 Task: Select transit view around selected location Grand Staircase-Escalante National Monument, Utah, United States and check out the nearest train station
Action: Mouse moved to (368, 494)
Screenshot: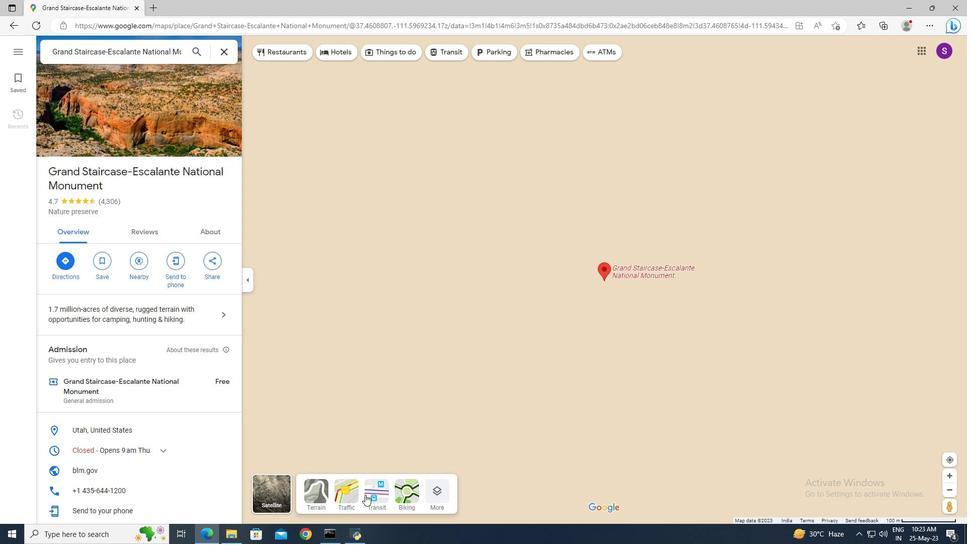 
Action: Mouse pressed left at (368, 494)
Screenshot: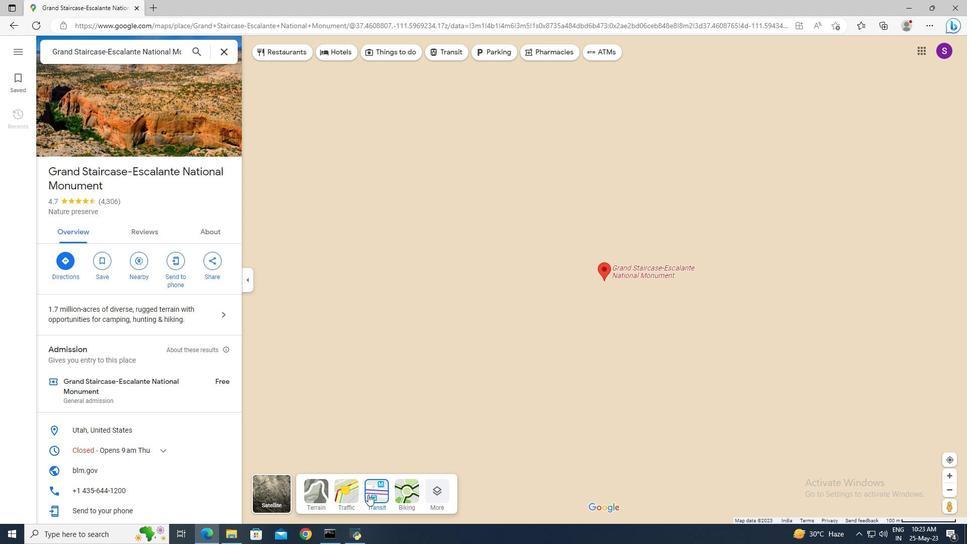 
Action: Mouse moved to (452, 50)
Screenshot: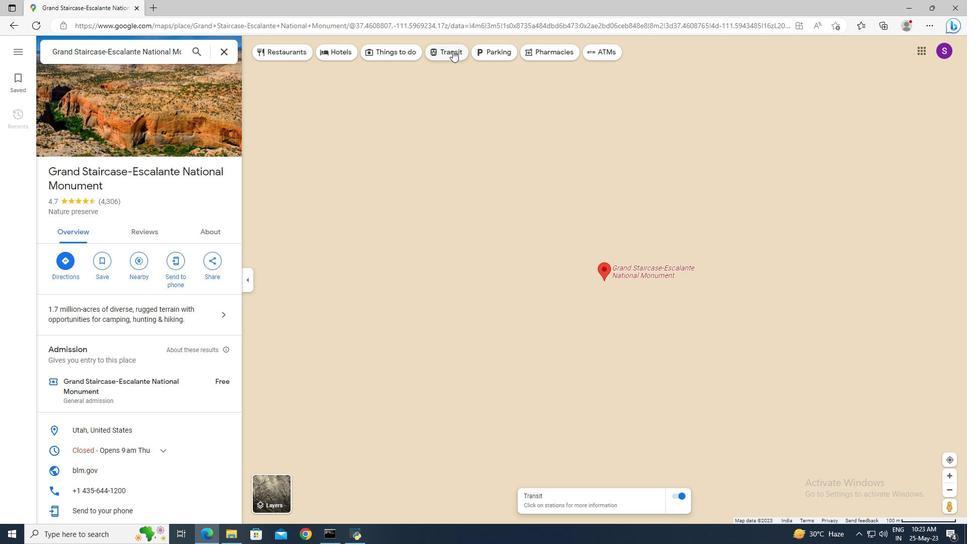 
Action: Mouse pressed left at (452, 50)
Screenshot: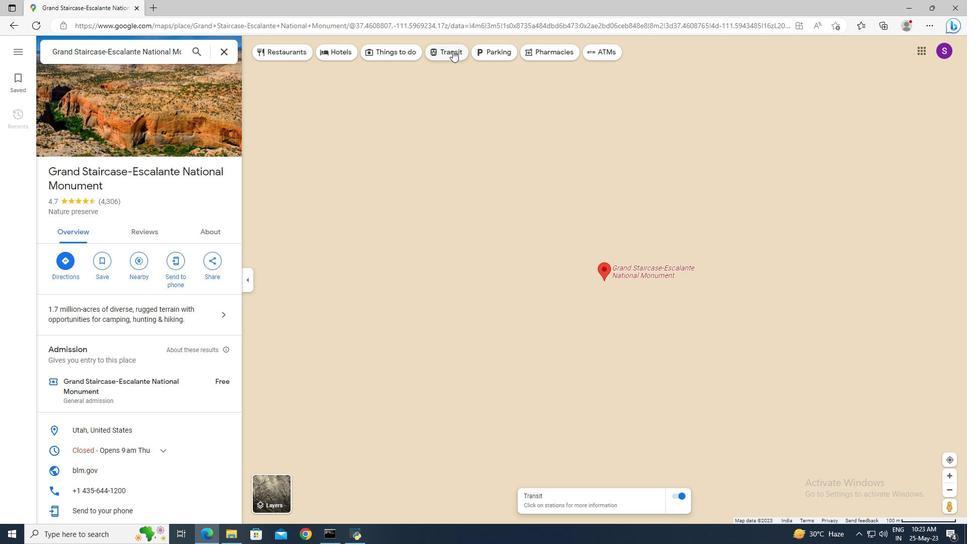 
Action: Mouse moved to (131, 193)
Screenshot: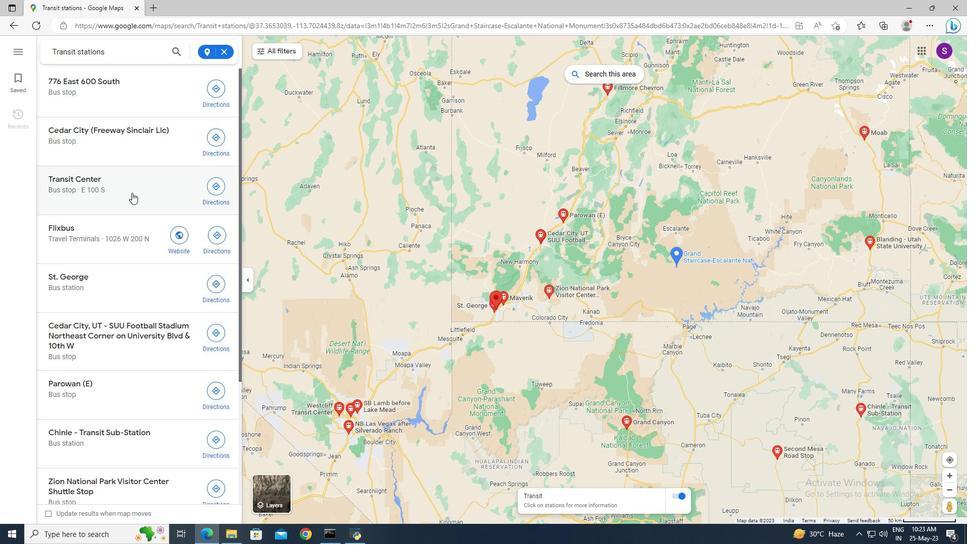 
Action: Mouse scrolled (131, 193) with delta (0, 0)
Screenshot: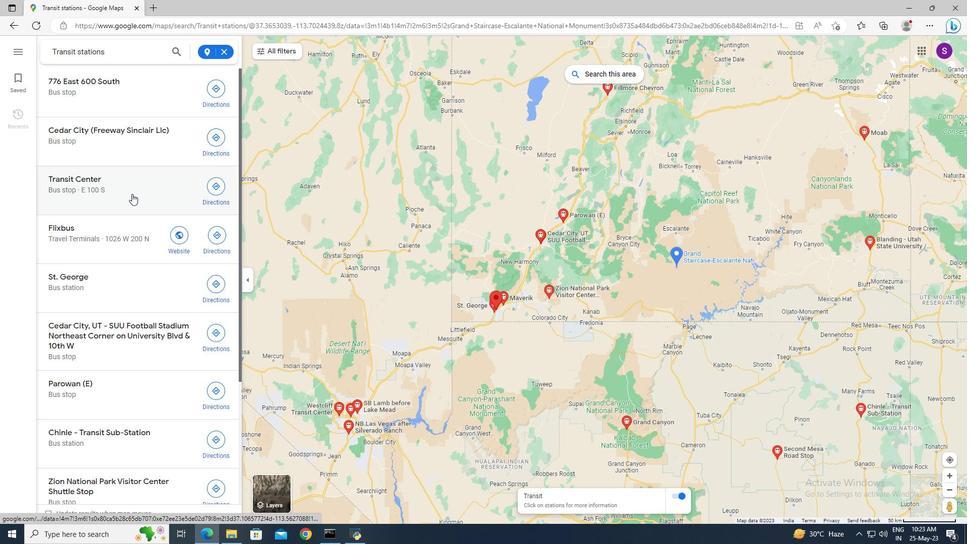 
Action: Mouse moved to (534, 364)
Screenshot: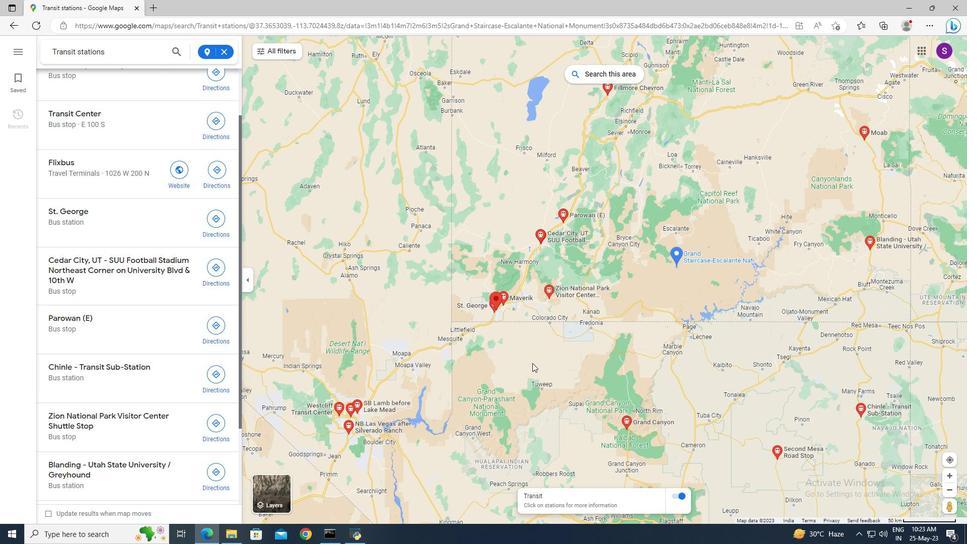 
Action: Mouse scrolled (534, 364) with delta (0, 0)
Screenshot: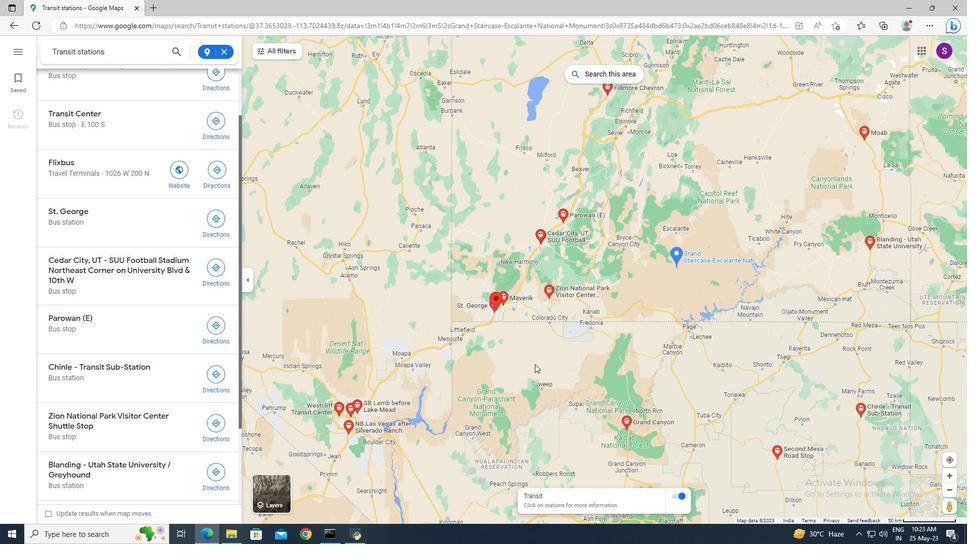 
Action: Mouse moved to (521, 372)
Screenshot: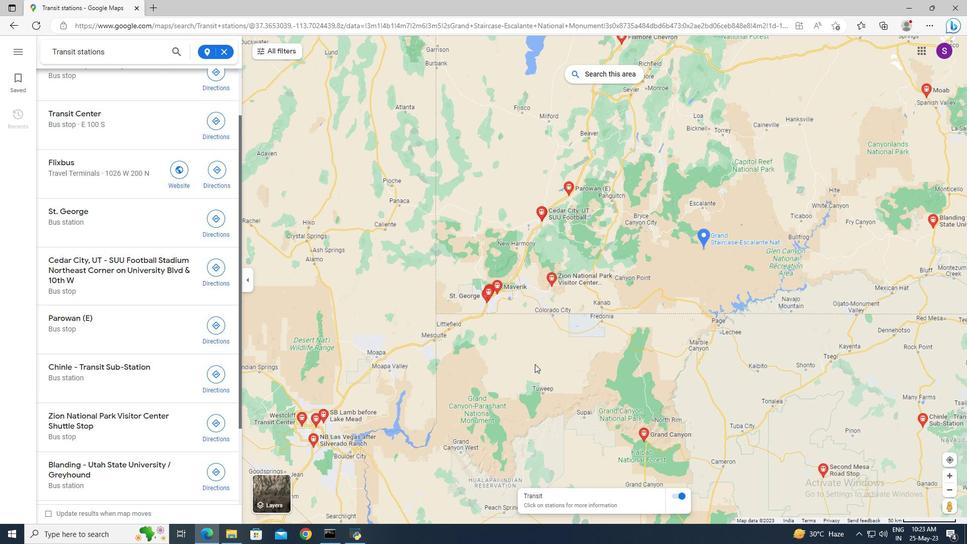 
Action: Mouse pressed left at (521, 372)
Screenshot: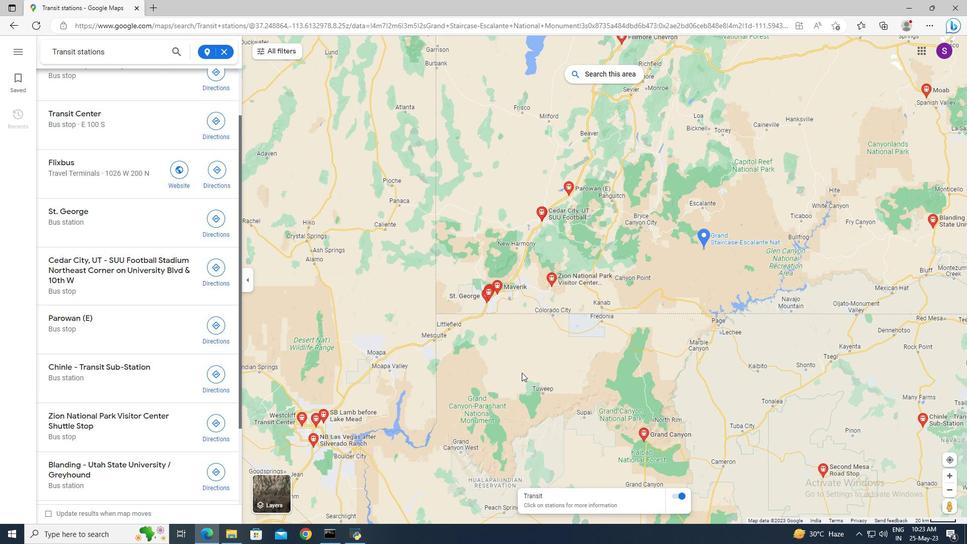 
Action: Mouse moved to (596, 342)
Screenshot: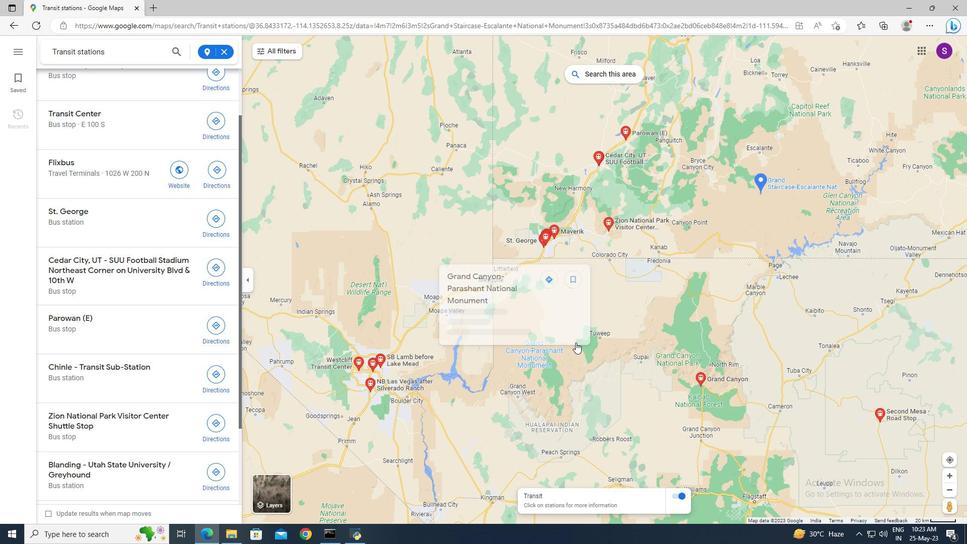
Action: Mouse scrolled (596, 342) with delta (0, 0)
Screenshot: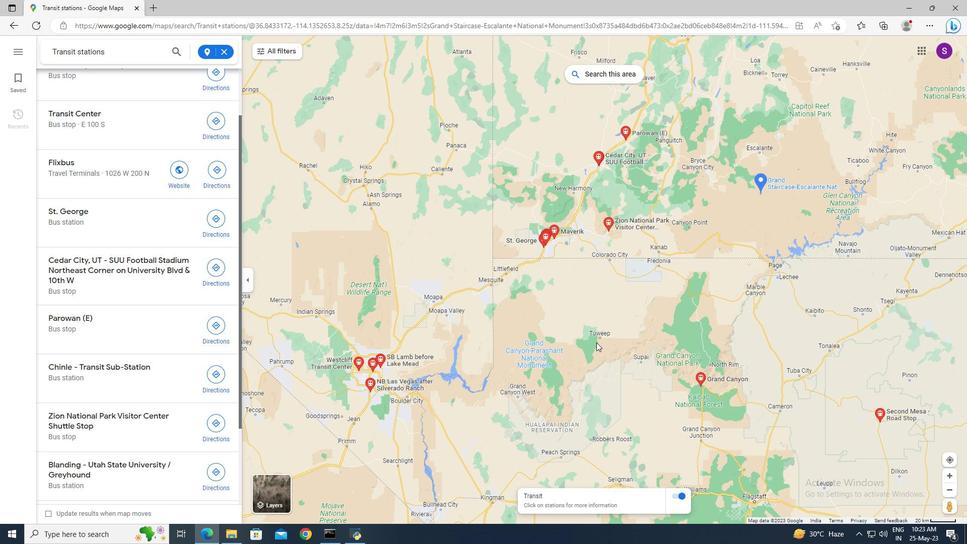 
Action: Mouse moved to (672, 240)
Screenshot: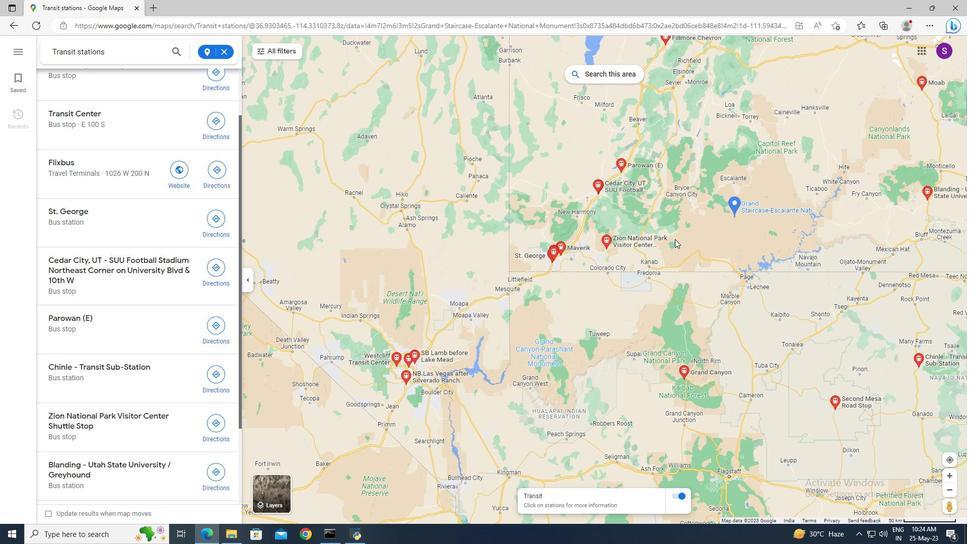 
Action: Mouse scrolled (672, 240) with delta (0, 0)
Screenshot: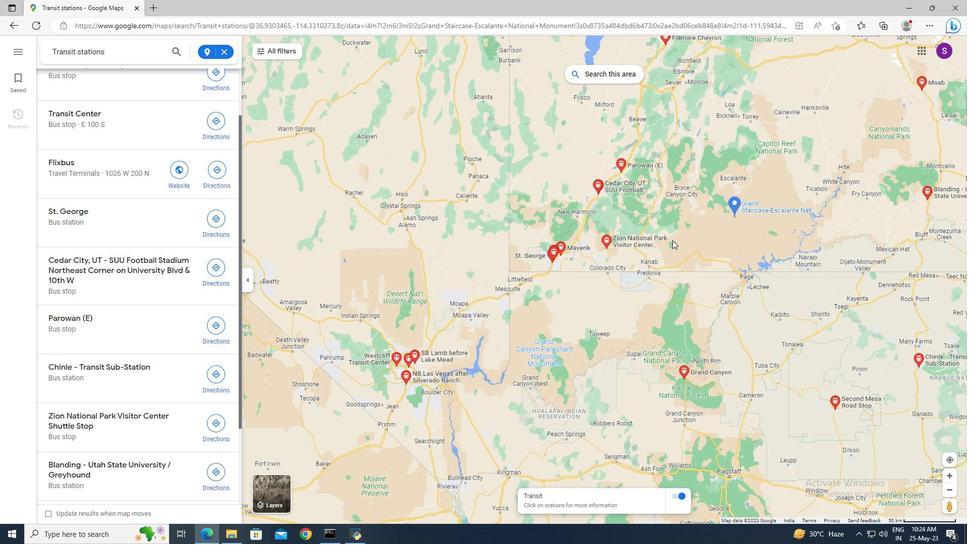
Action: Mouse moved to (707, 330)
Screenshot: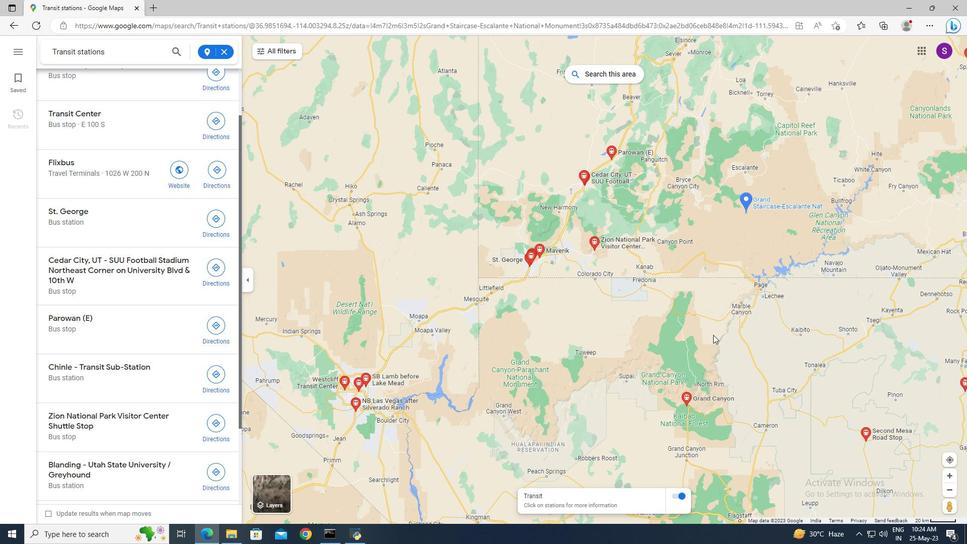 
Action: Mouse pressed left at (708, 331)
Screenshot: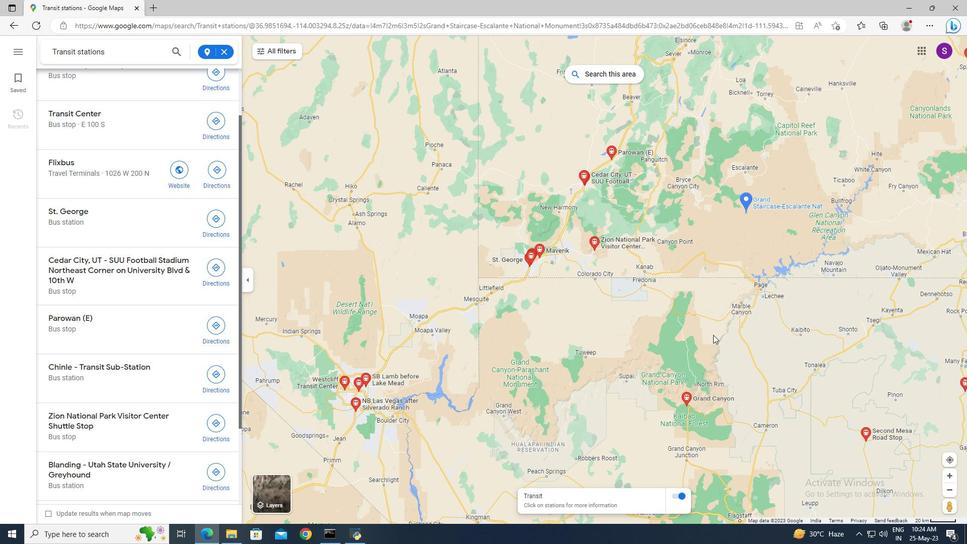 
Action: Mouse moved to (495, 395)
Screenshot: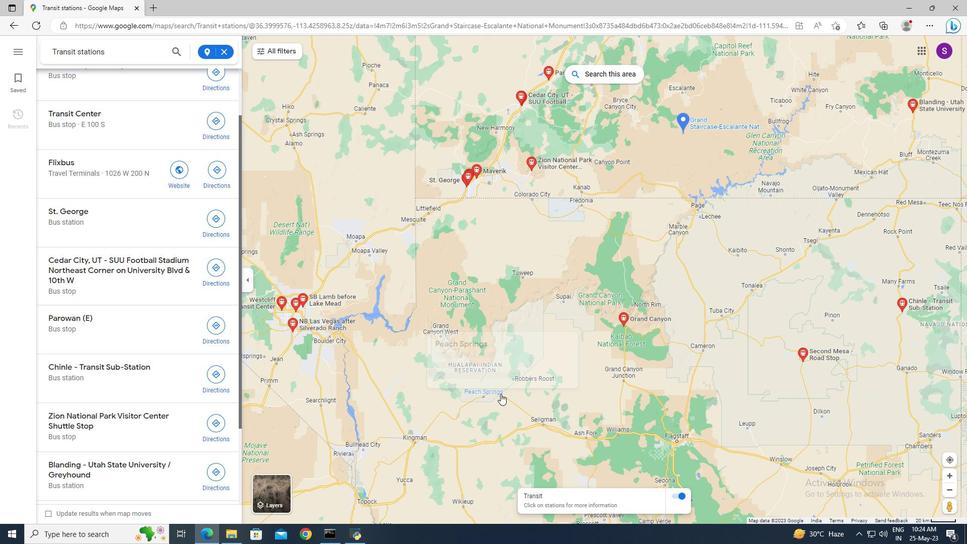 
Action: Mouse pressed left at (495, 395)
Screenshot: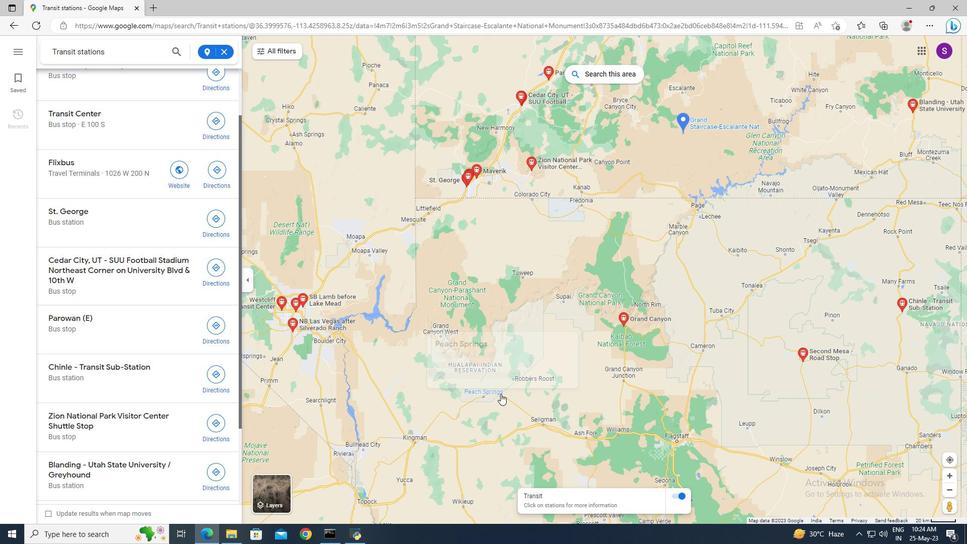
Action: Mouse moved to (517, 209)
Screenshot: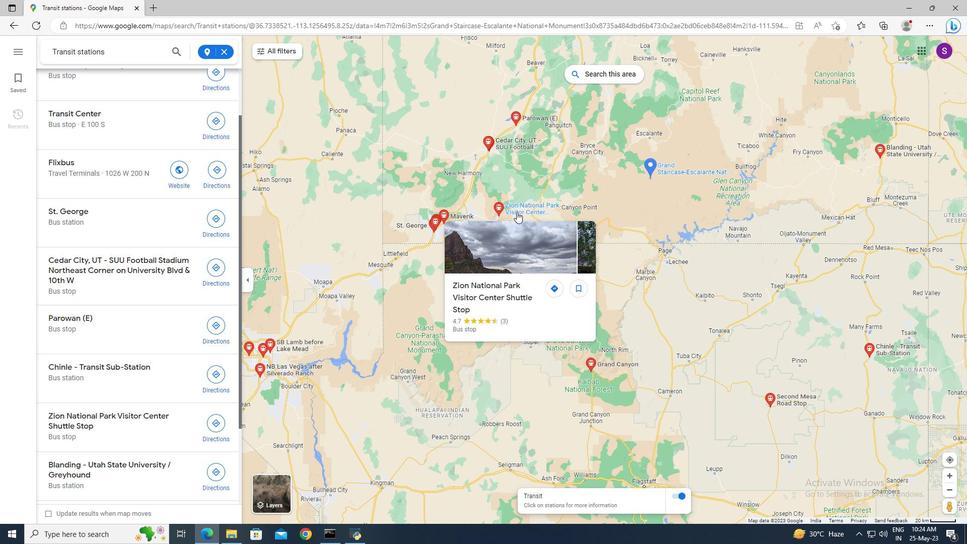 
Action: Mouse pressed left at (517, 209)
Screenshot: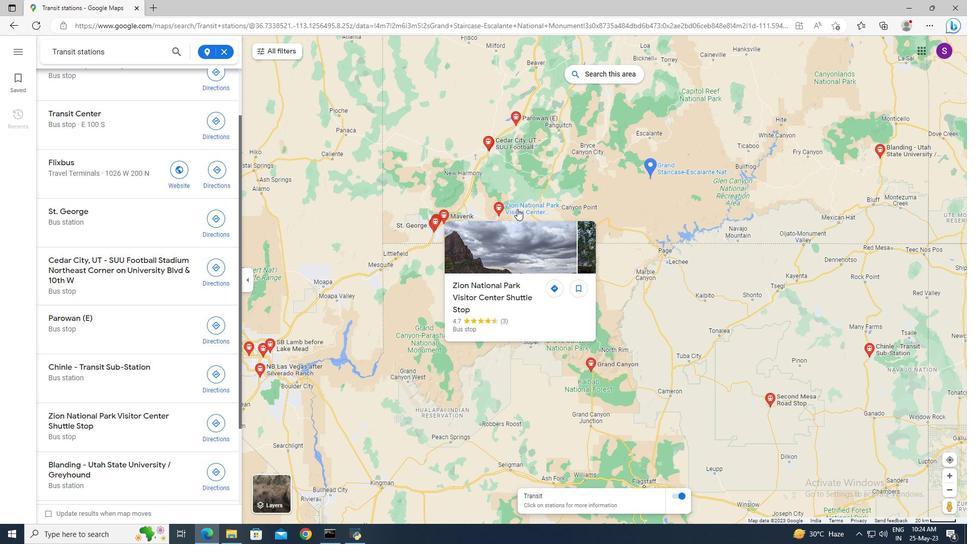 
Action: Mouse moved to (442, 78)
Screenshot: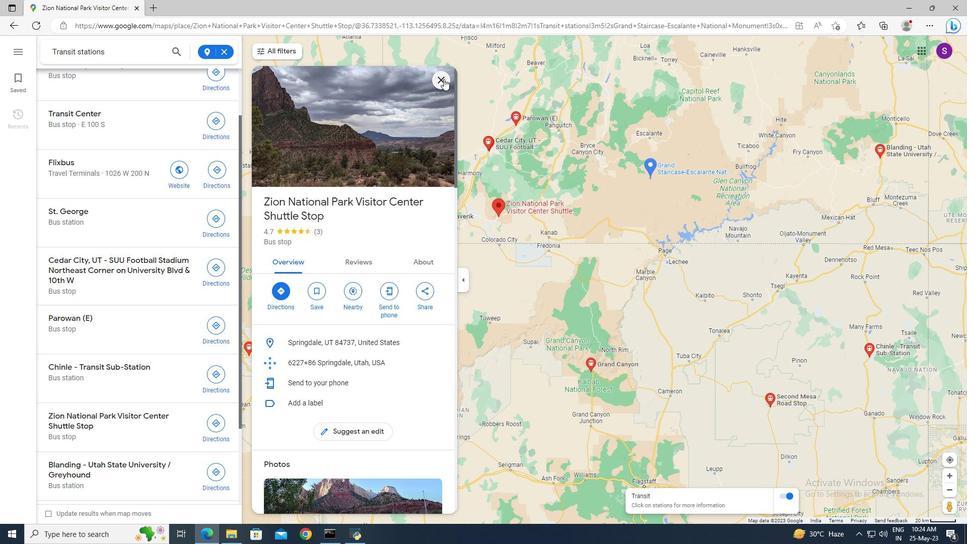 
Action: Mouse pressed left at (442, 78)
Screenshot: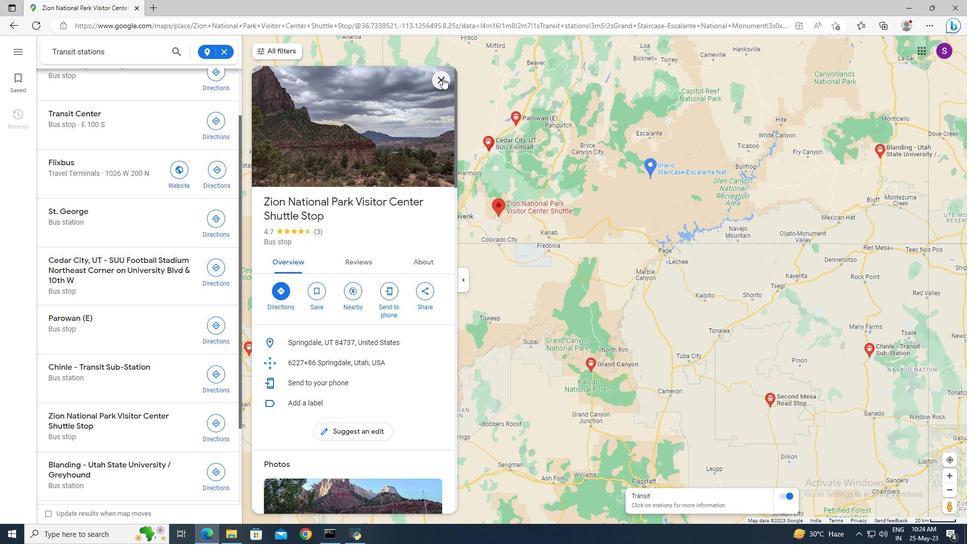 
Action: Mouse moved to (503, 146)
Screenshot: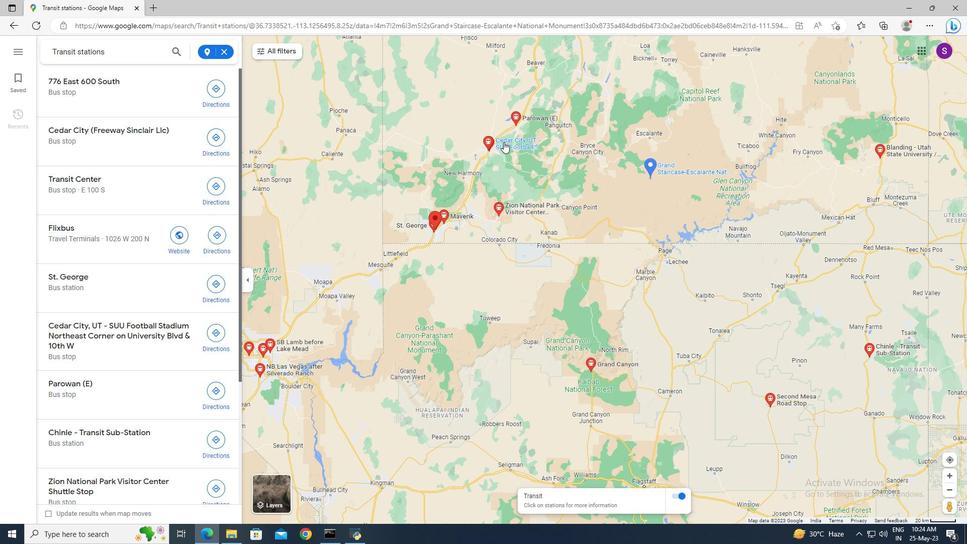 
Action: Mouse pressed left at (503, 146)
Screenshot: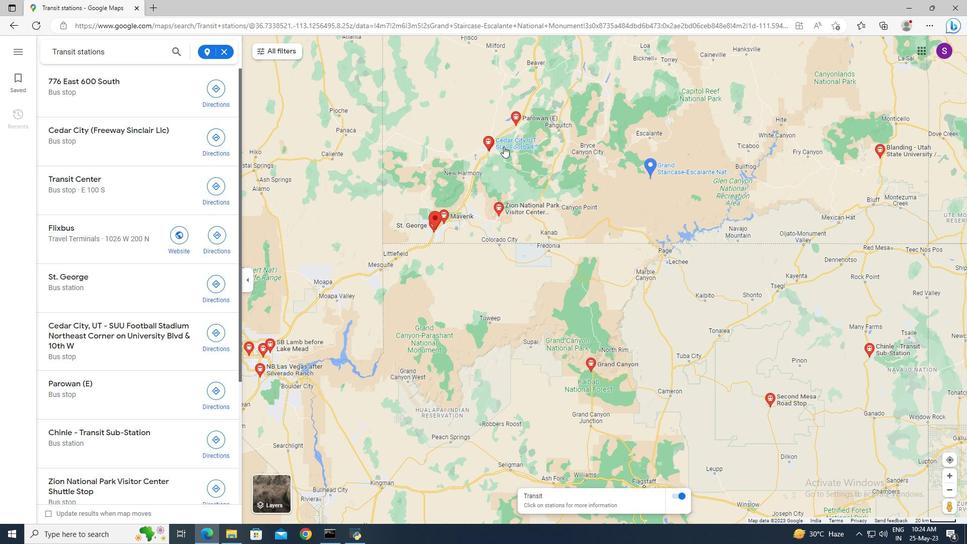 
Action: Mouse moved to (444, 78)
Screenshot: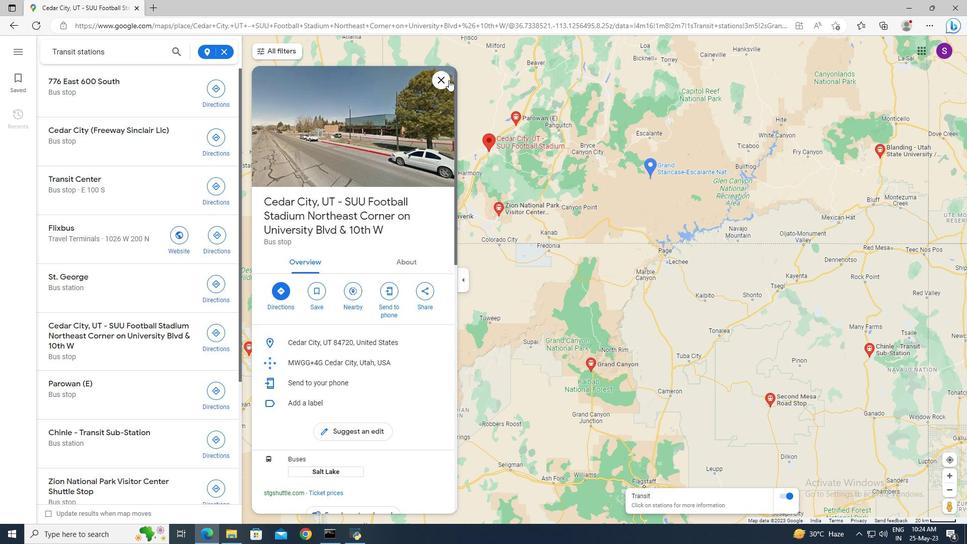 
Action: Mouse pressed left at (444, 78)
Screenshot: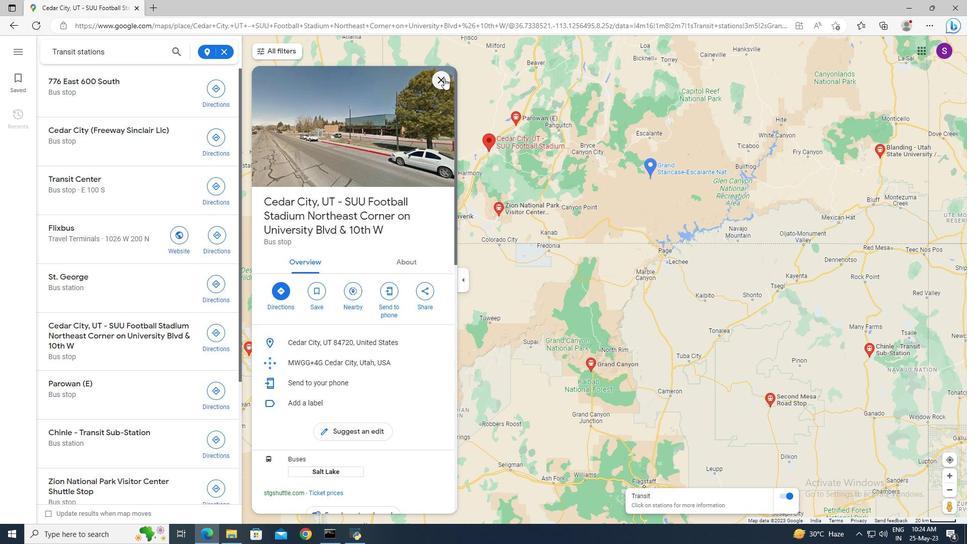 
Action: Mouse moved to (455, 219)
Screenshot: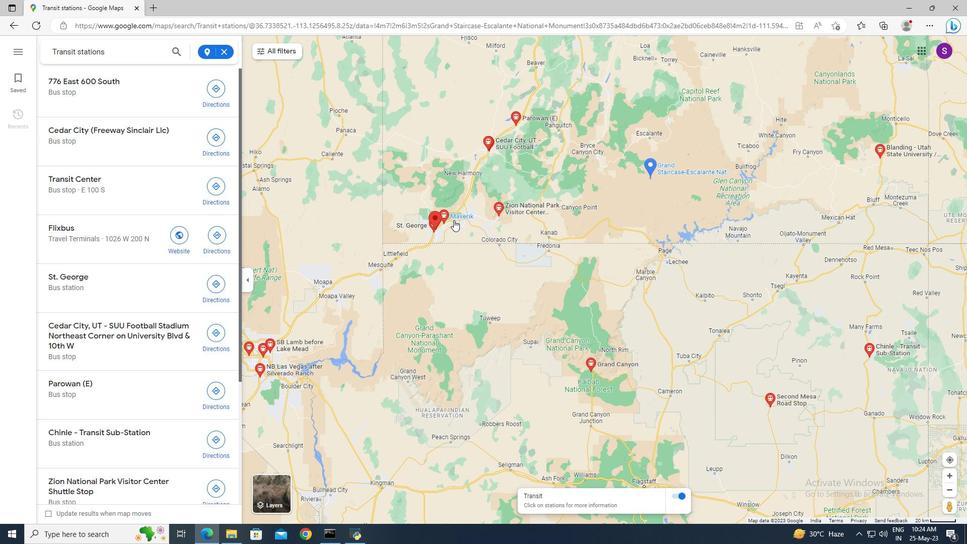 
Action: Mouse pressed left at (455, 219)
Screenshot: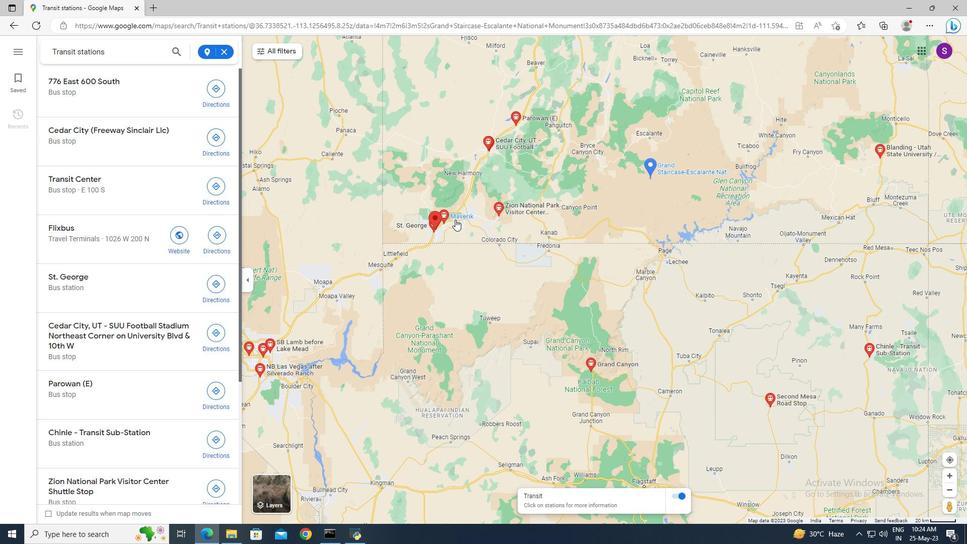 
Action: Mouse moved to (447, 81)
Screenshot: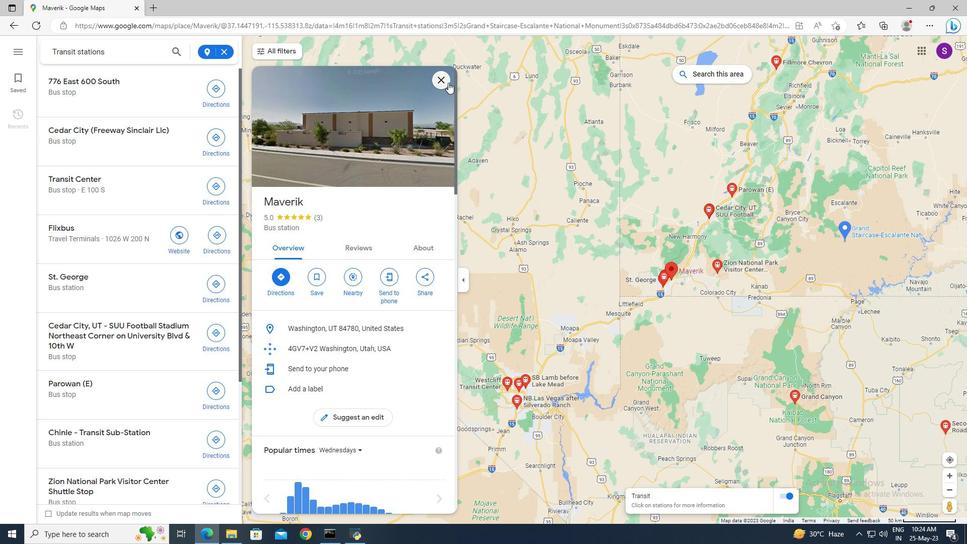 
Action: Mouse pressed left at (447, 81)
Screenshot: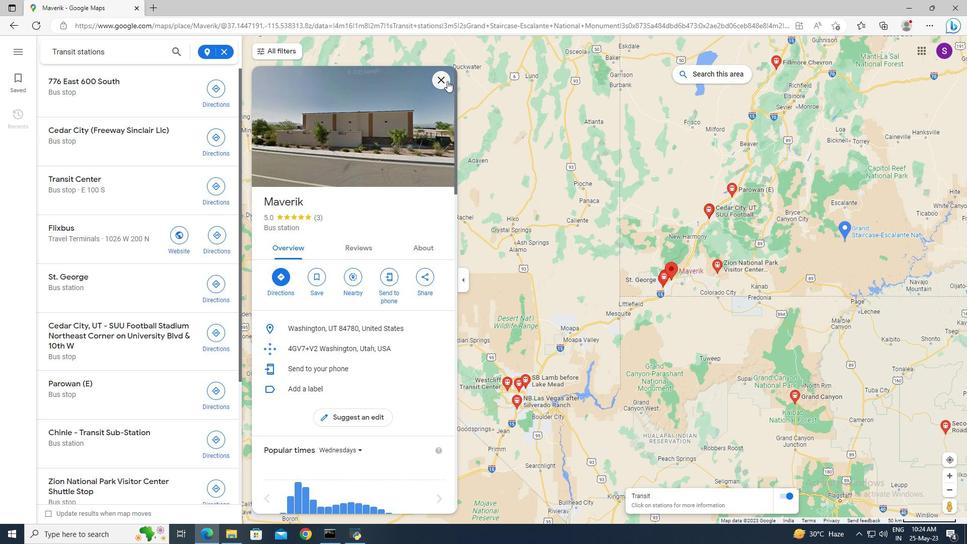 
Action: Mouse moved to (729, 191)
Screenshot: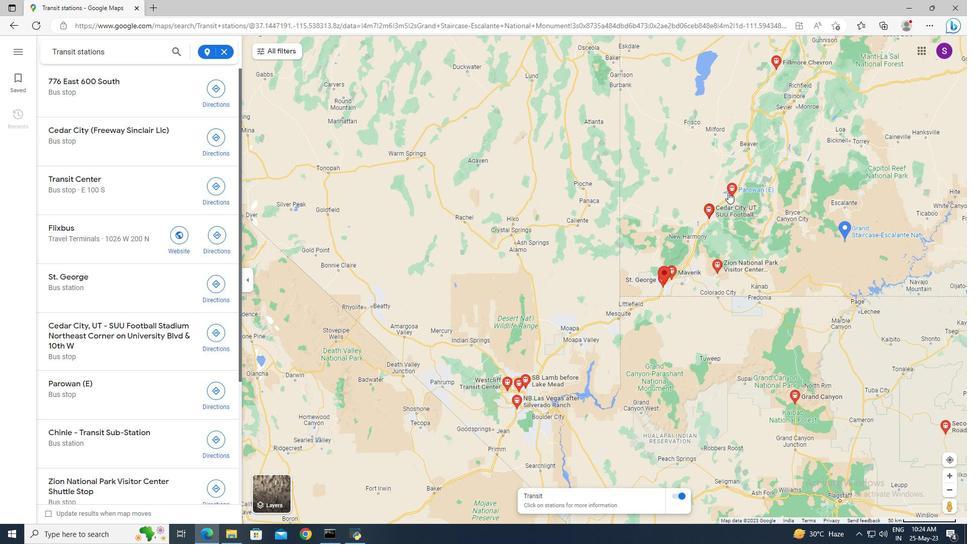 
Action: Mouse pressed left at (729, 191)
Screenshot: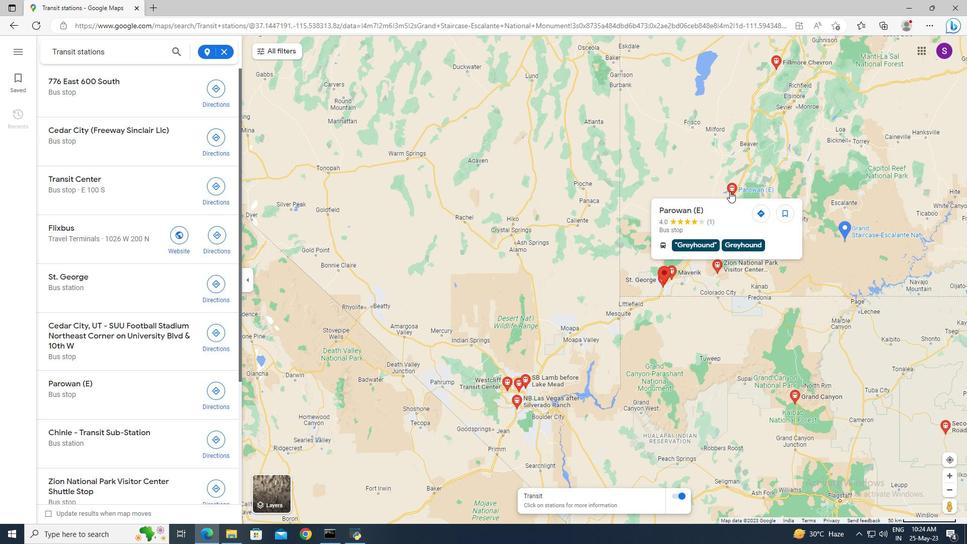 
Action: Mouse moved to (440, 82)
Screenshot: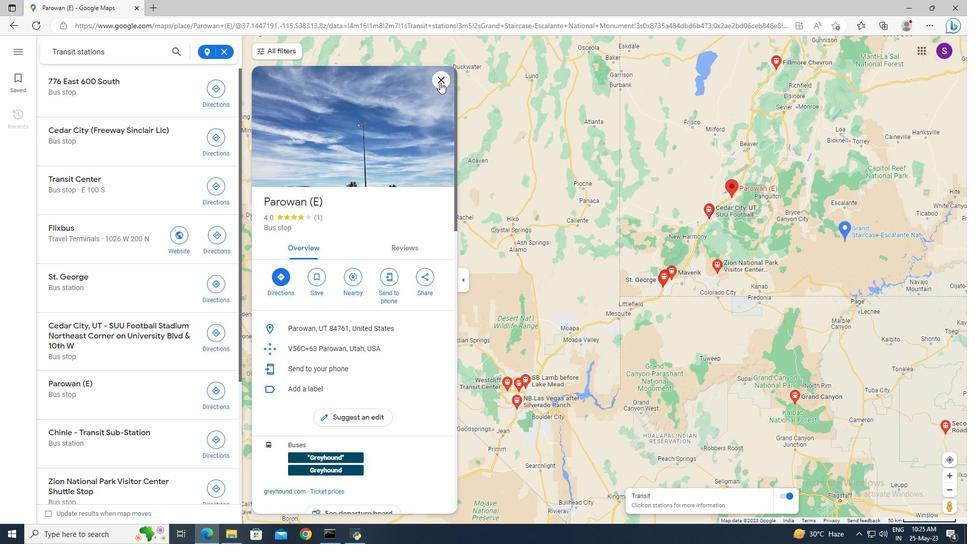 
Action: Mouse pressed left at (440, 82)
Screenshot: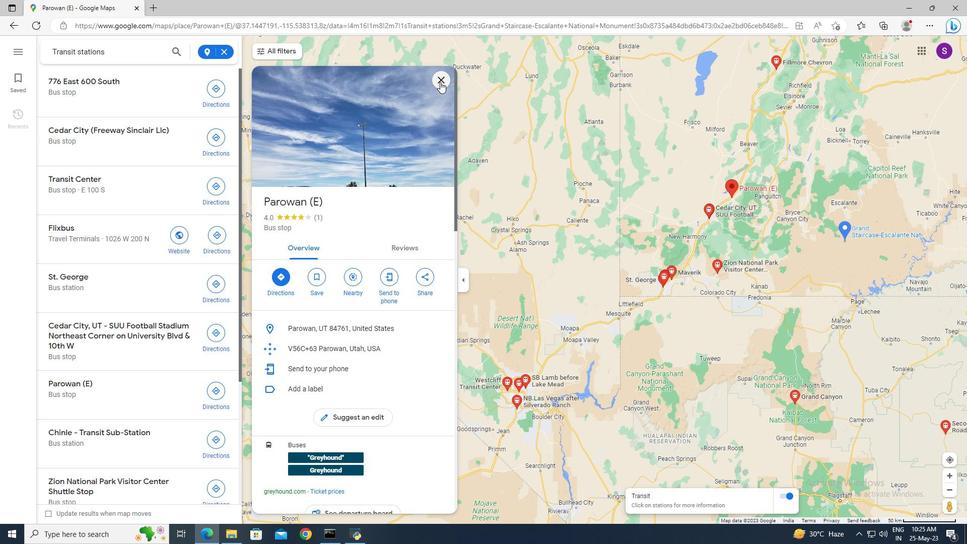 
Action: Mouse moved to (819, 281)
Screenshot: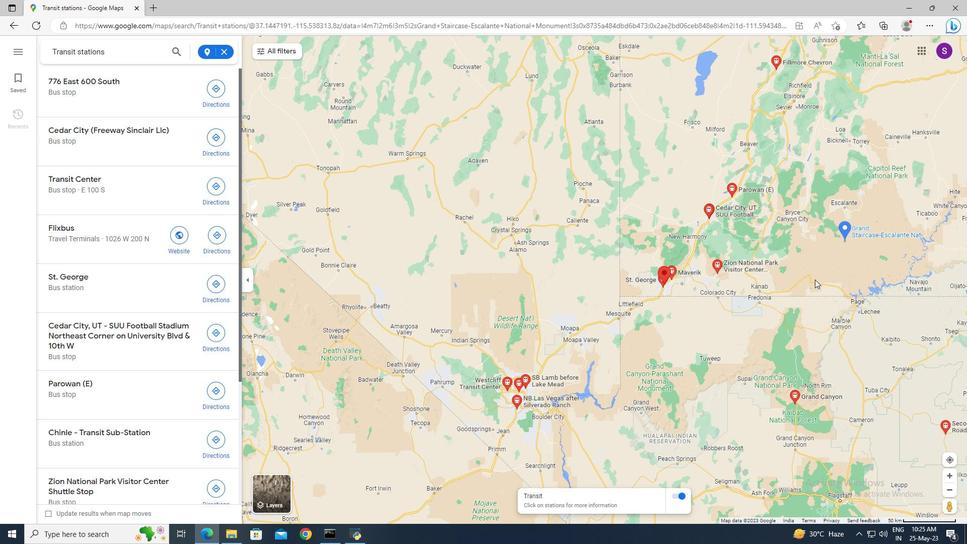 
Action: Mouse scrolled (819, 281) with delta (0, 0)
Screenshot: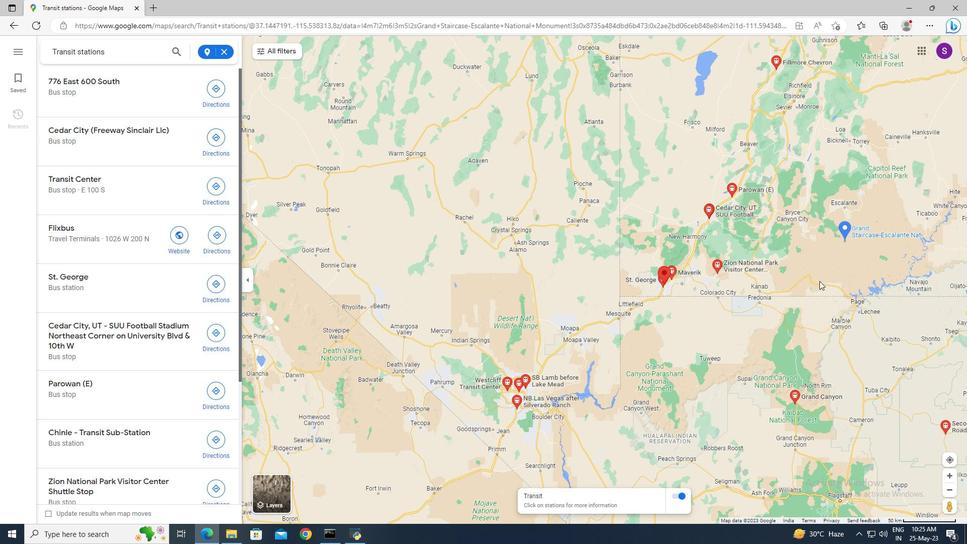 
Action: Mouse moved to (835, 269)
Screenshot: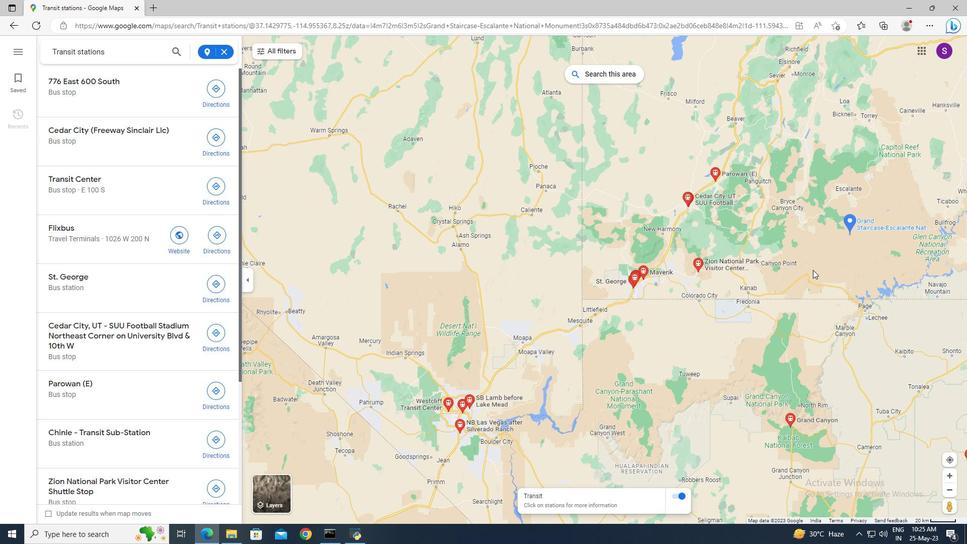 
Action: Mouse pressed left at (835, 269)
Screenshot: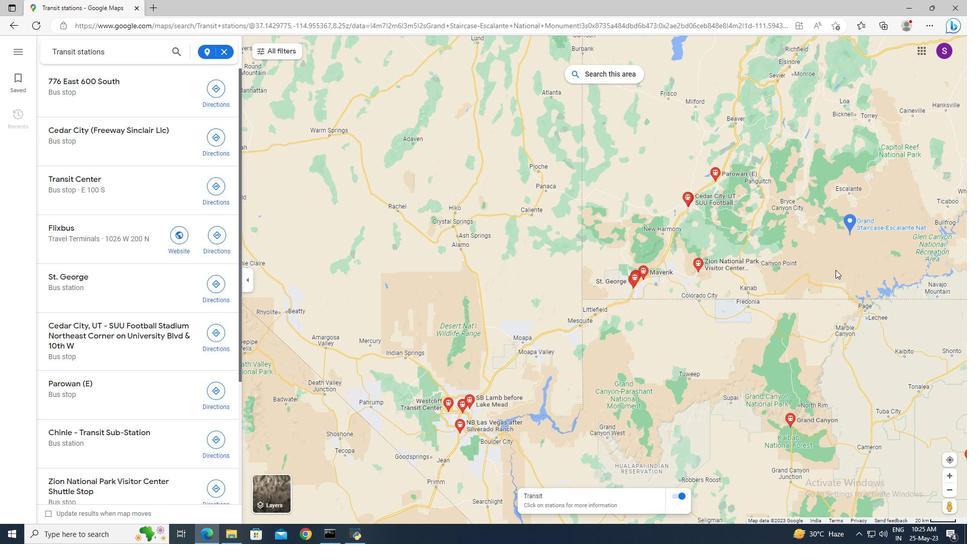 
Action: Mouse moved to (446, 201)
Screenshot: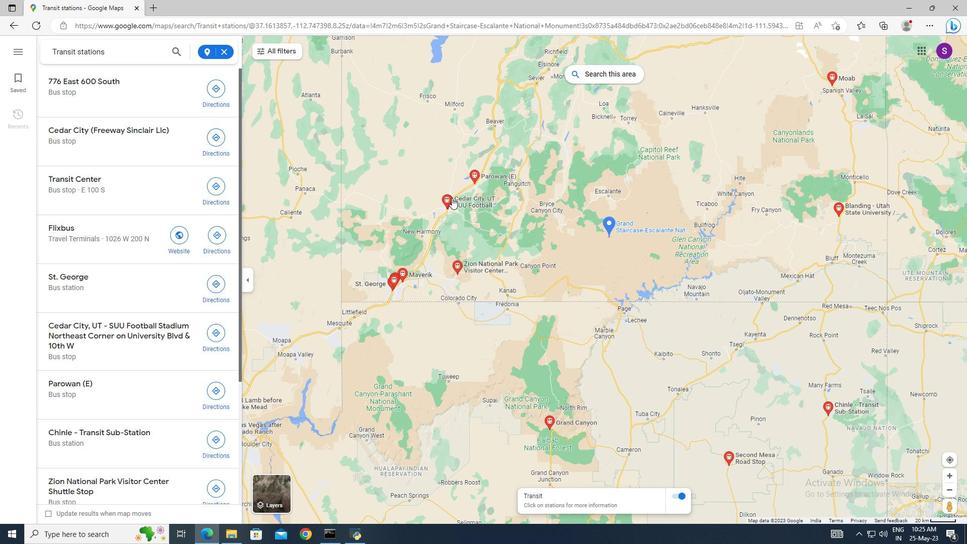 
Action: Mouse pressed left at (446, 201)
Screenshot: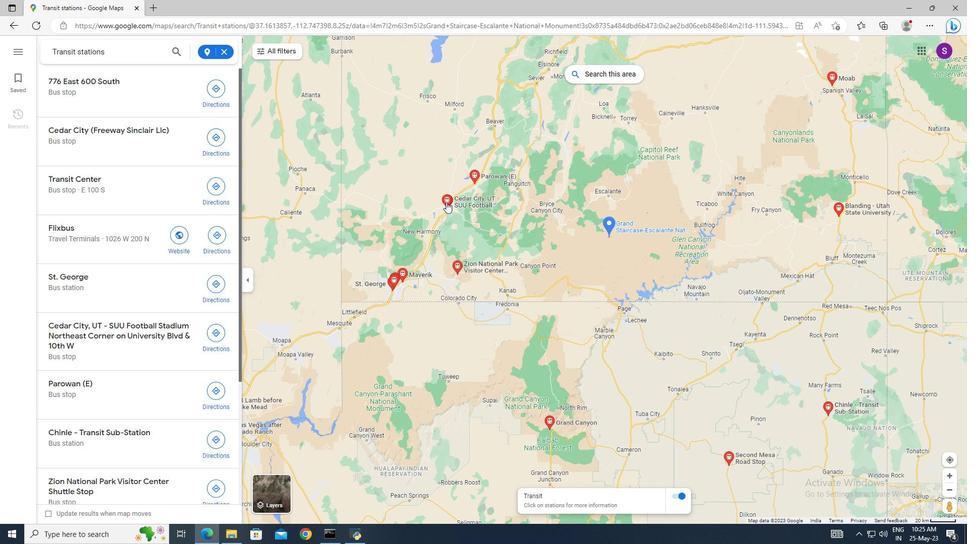 
Action: Mouse moved to (388, 293)
Screenshot: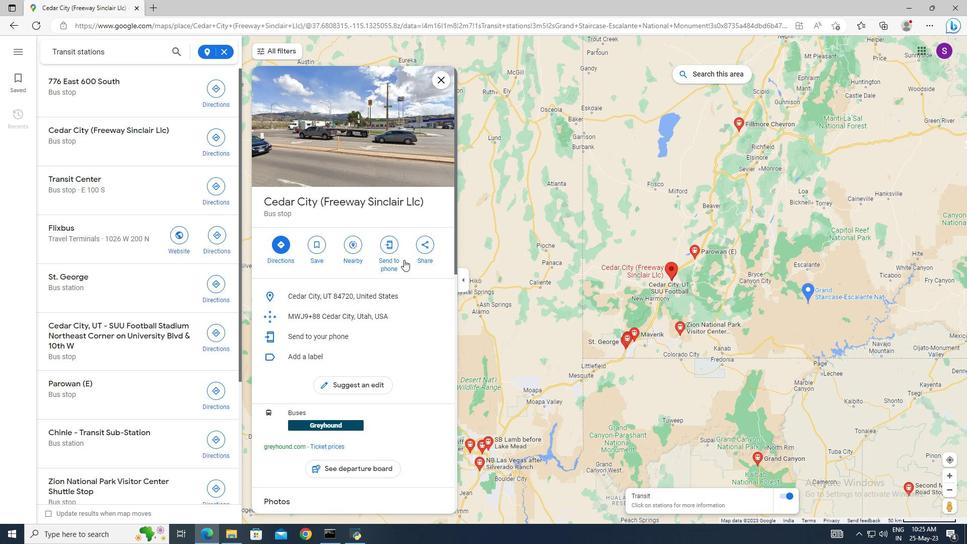 
Action: Mouse scrolled (388, 292) with delta (0, 0)
Screenshot: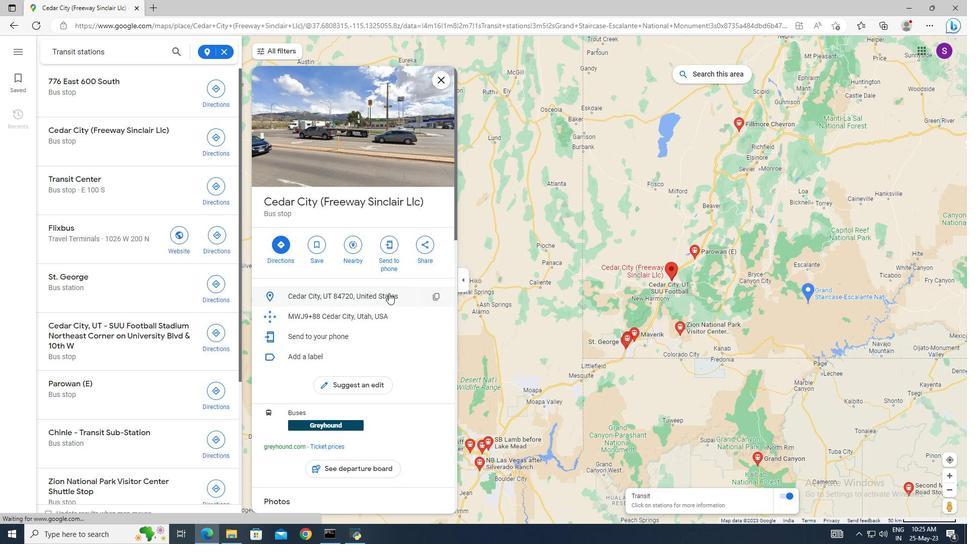 
Action: Mouse scrolled (388, 292) with delta (0, 0)
Screenshot: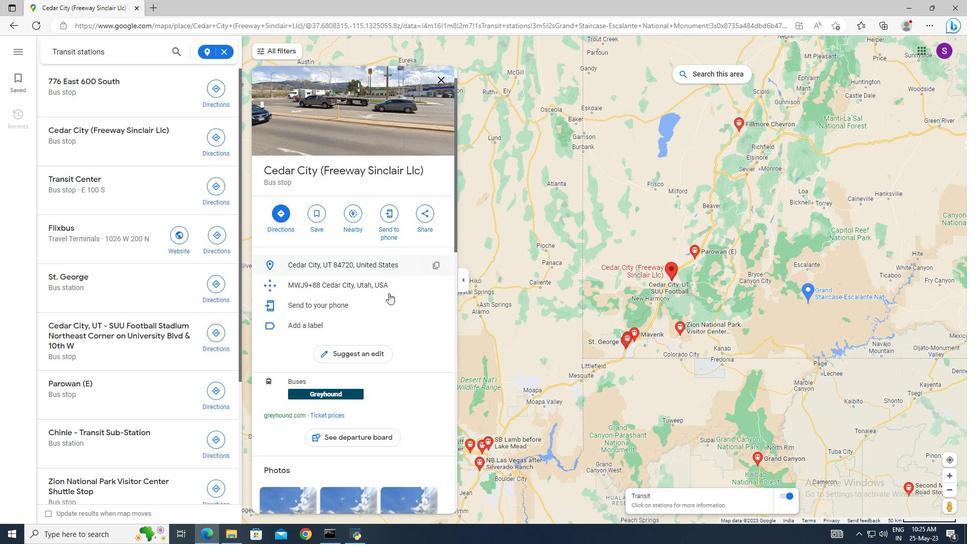 
Action: Mouse scrolled (388, 292) with delta (0, 0)
Screenshot: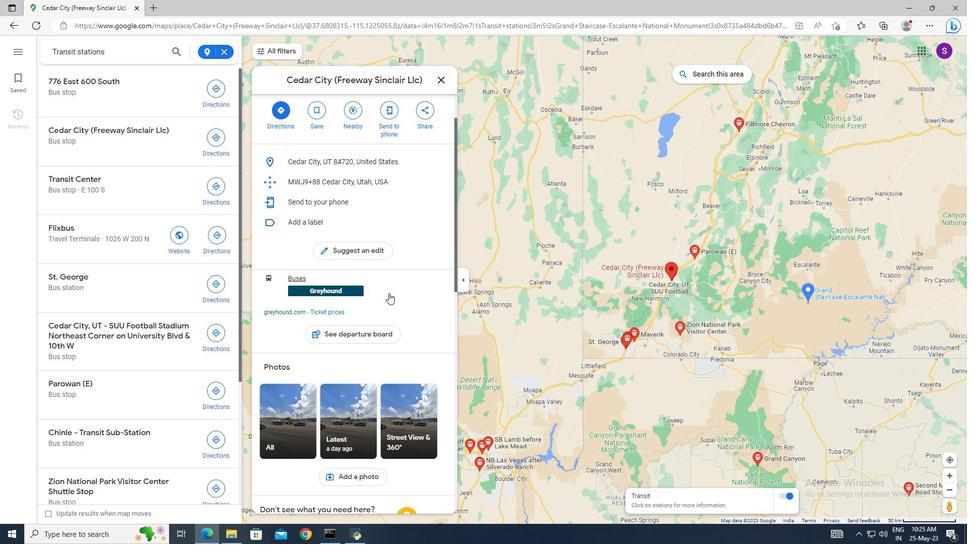 
Action: Mouse scrolled (388, 293) with delta (0, 0)
Screenshot: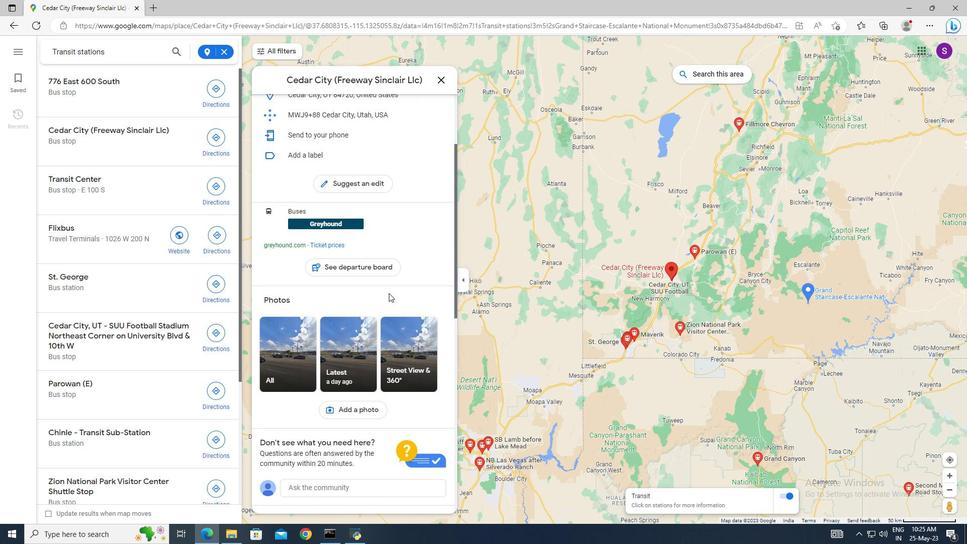 
Action: Mouse scrolled (388, 292) with delta (0, 0)
Screenshot: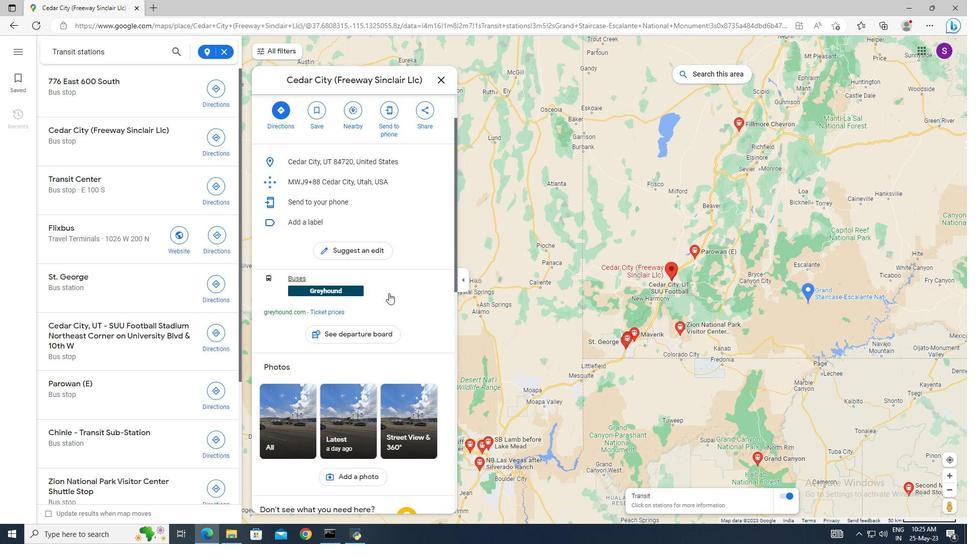 
Action: Mouse scrolled (388, 292) with delta (0, 0)
Screenshot: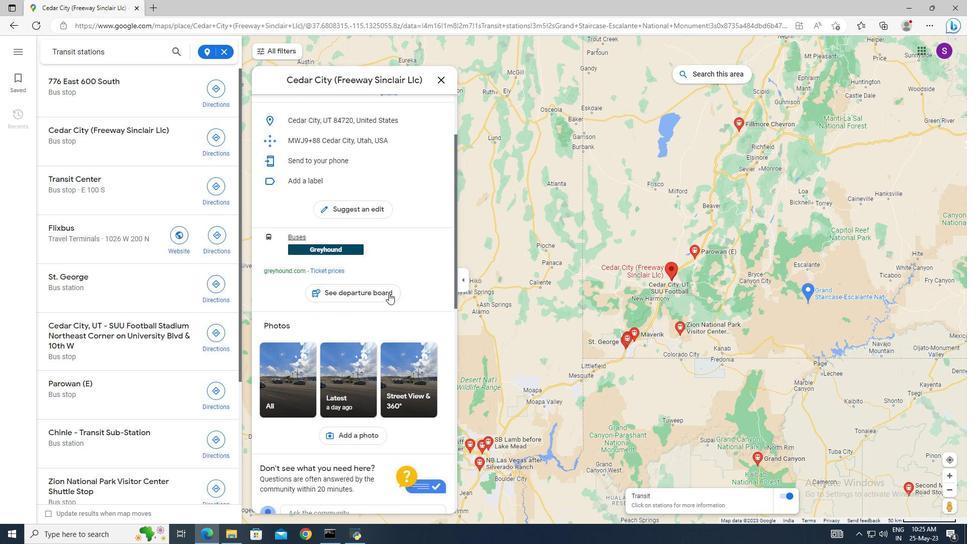 
Action: Mouse scrolled (388, 292) with delta (0, 0)
Screenshot: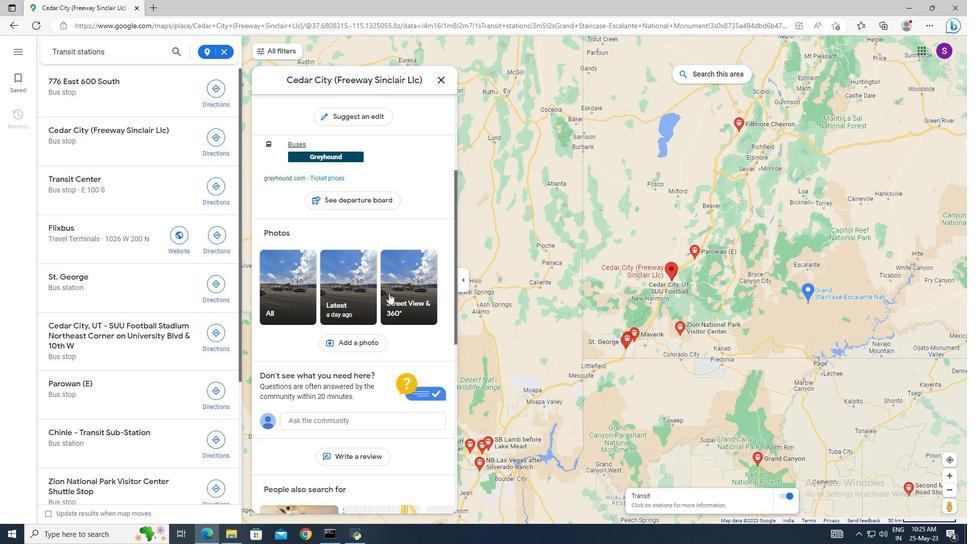 
Action: Mouse scrolled (388, 292) with delta (0, 0)
Screenshot: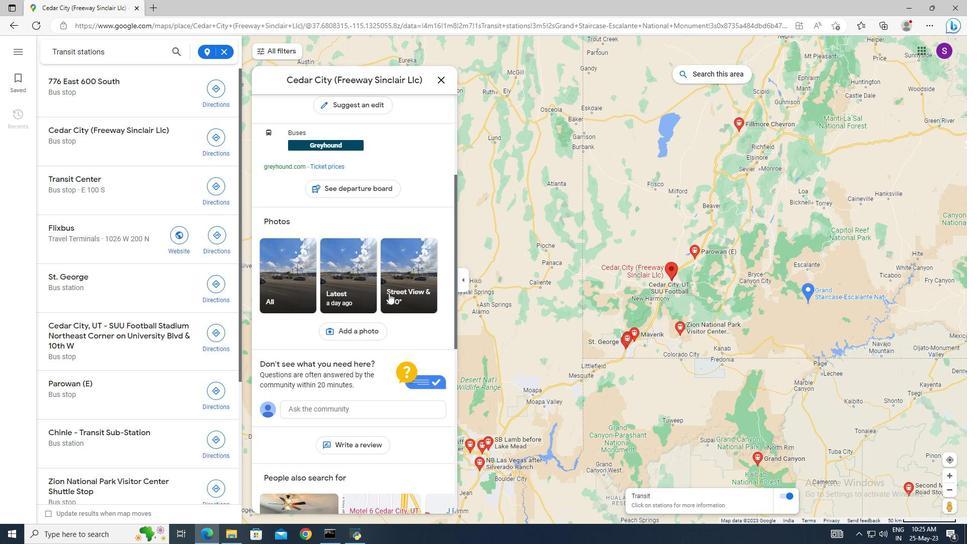 
Action: Mouse scrolled (388, 292) with delta (0, 0)
Screenshot: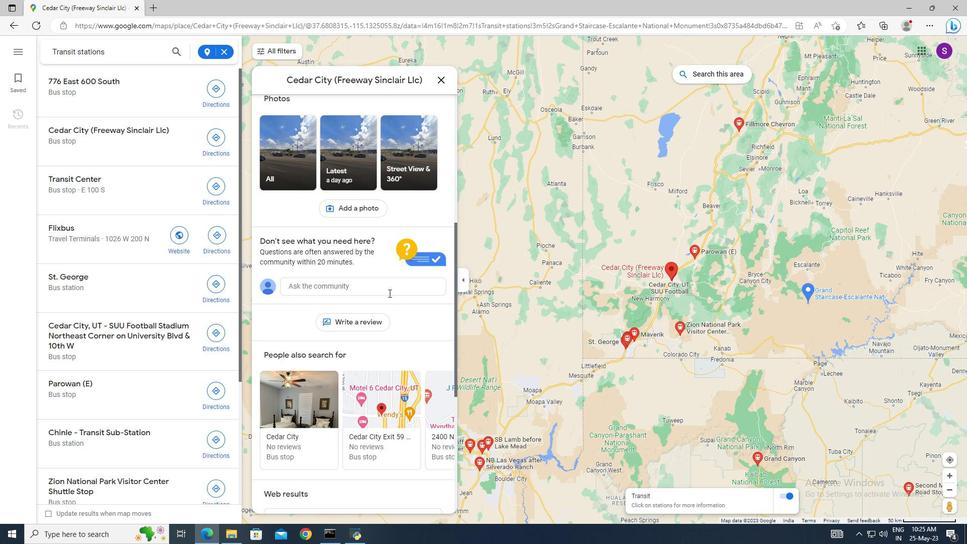 
Action: Mouse scrolled (388, 292) with delta (0, 0)
Screenshot: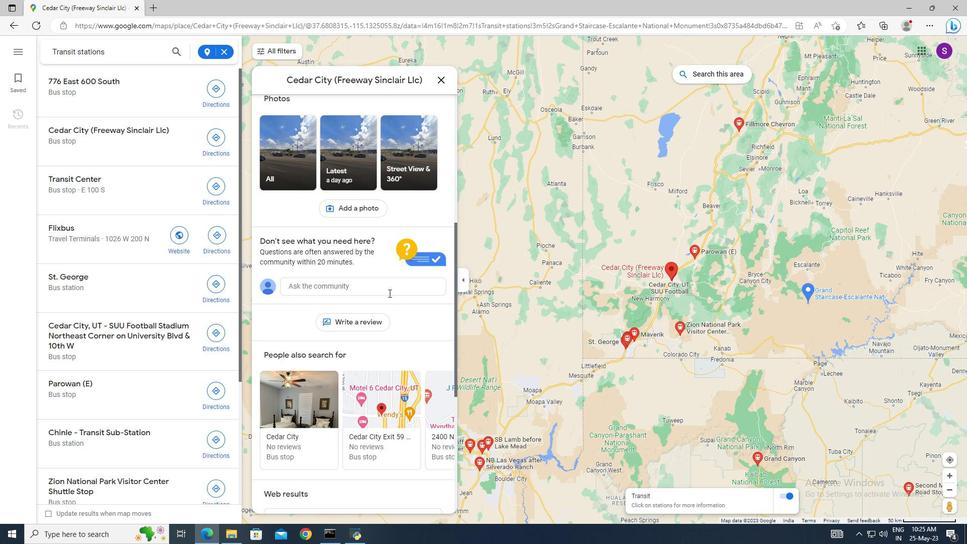 
Action: Mouse scrolled (388, 292) with delta (0, 0)
Screenshot: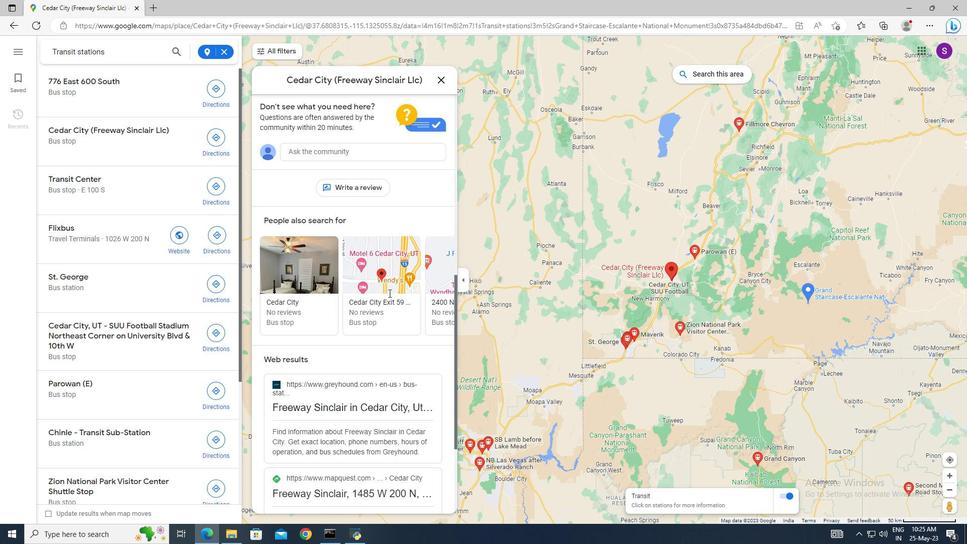 
Action: Mouse scrolled (388, 292) with delta (0, 0)
Screenshot: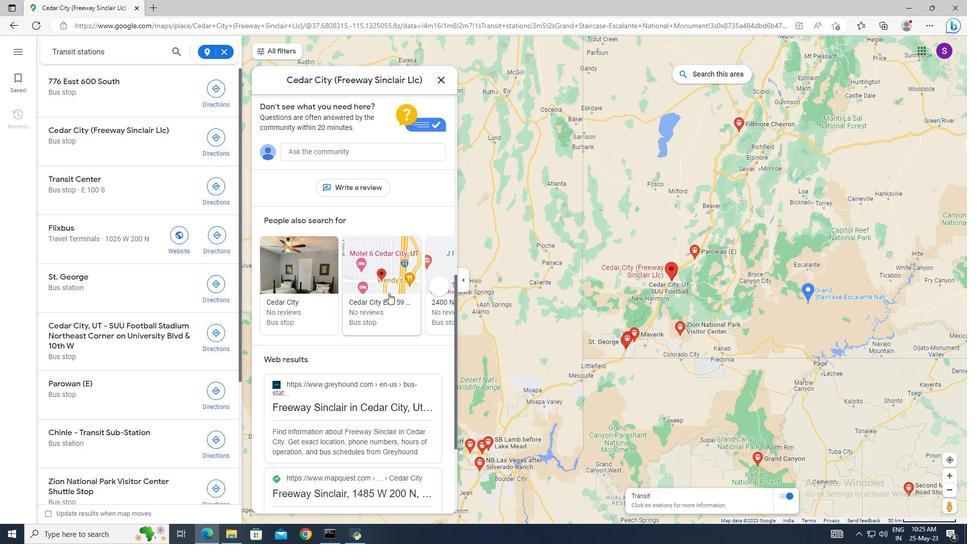 
Action: Mouse scrolled (388, 292) with delta (0, 0)
Screenshot: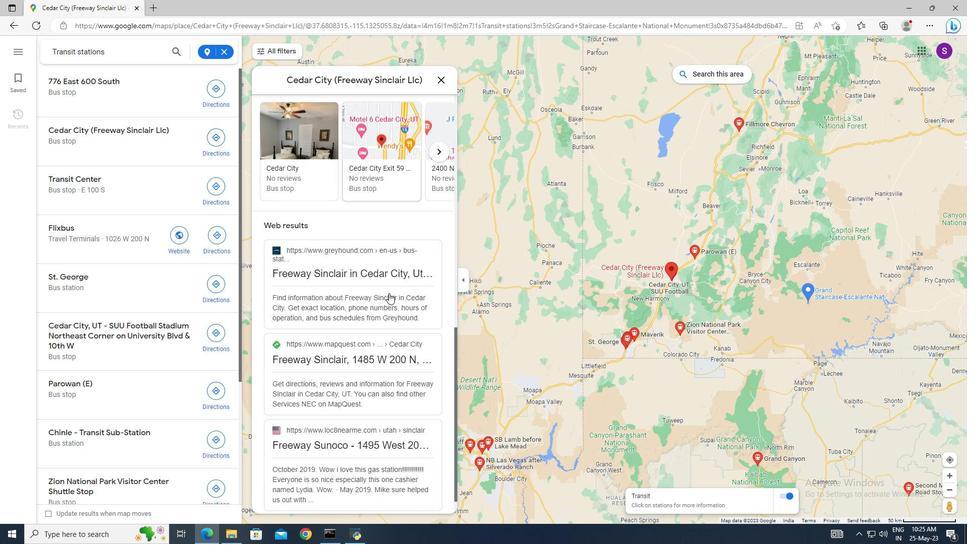 
Action: Mouse scrolled (388, 292) with delta (0, 0)
Screenshot: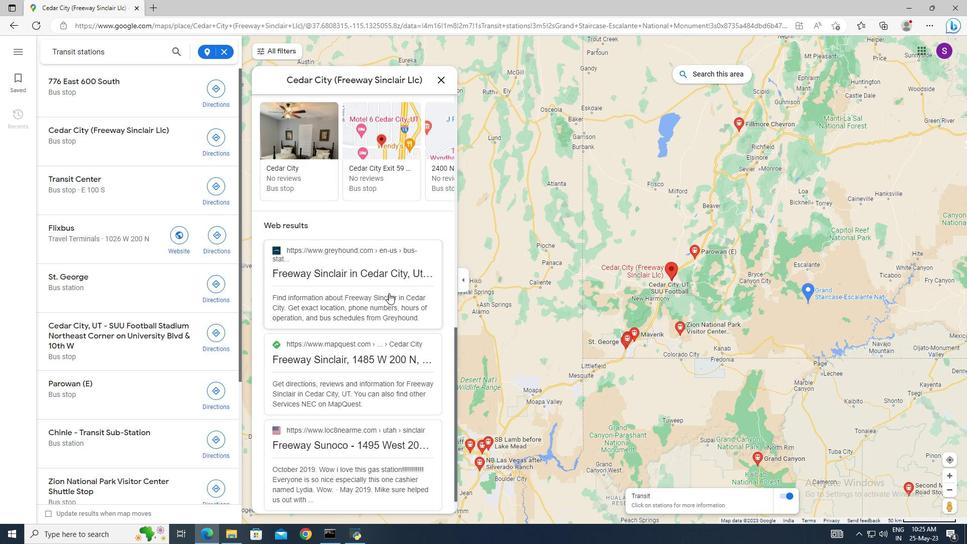 
Action: Mouse scrolled (388, 293) with delta (0, 0)
Screenshot: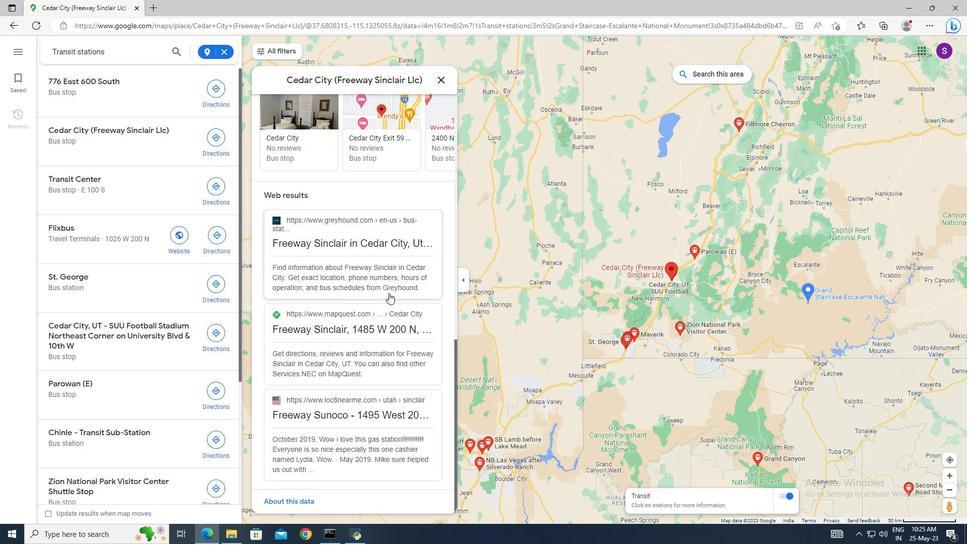 
Action: Mouse scrolled (388, 293) with delta (0, 0)
Screenshot: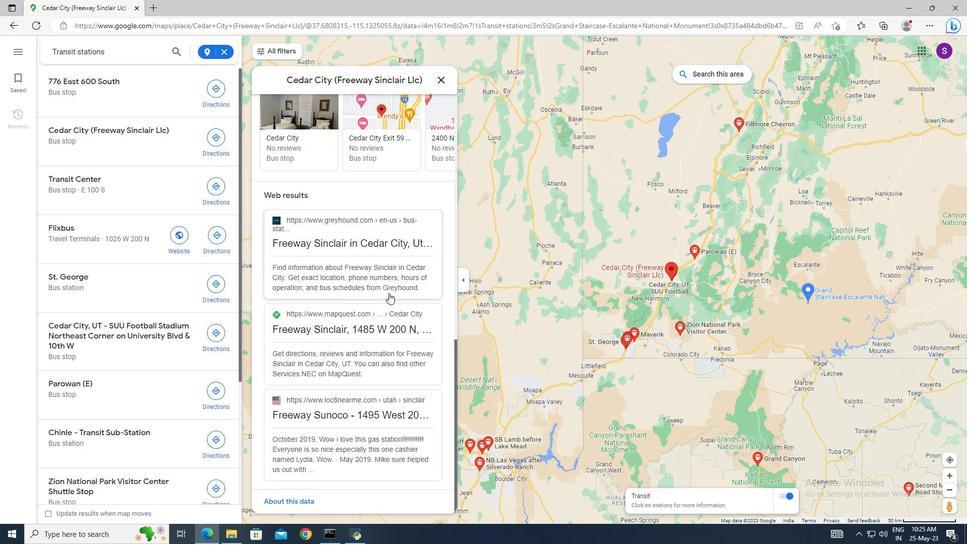 
Action: Mouse scrolled (388, 293) with delta (0, 0)
Screenshot: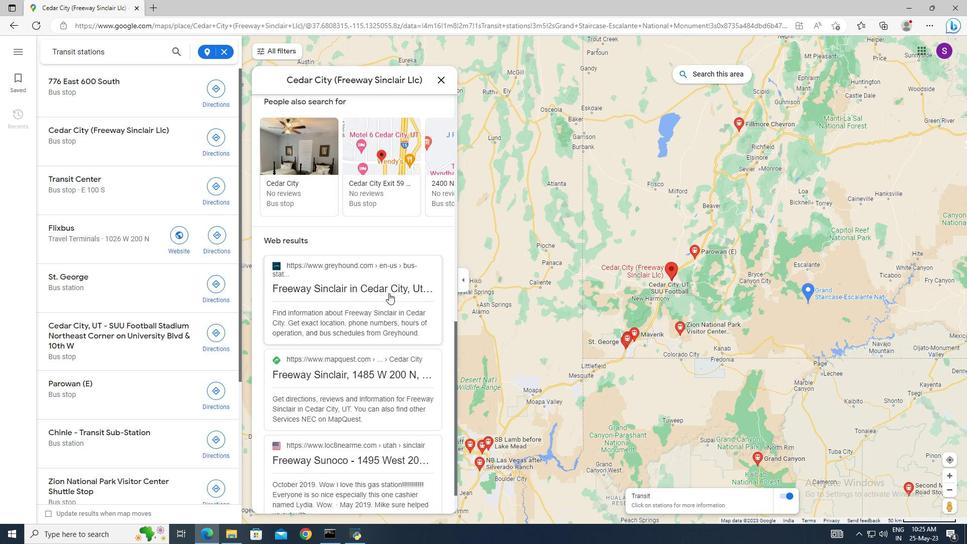 
Action: Mouse scrolled (388, 293) with delta (0, 0)
Screenshot: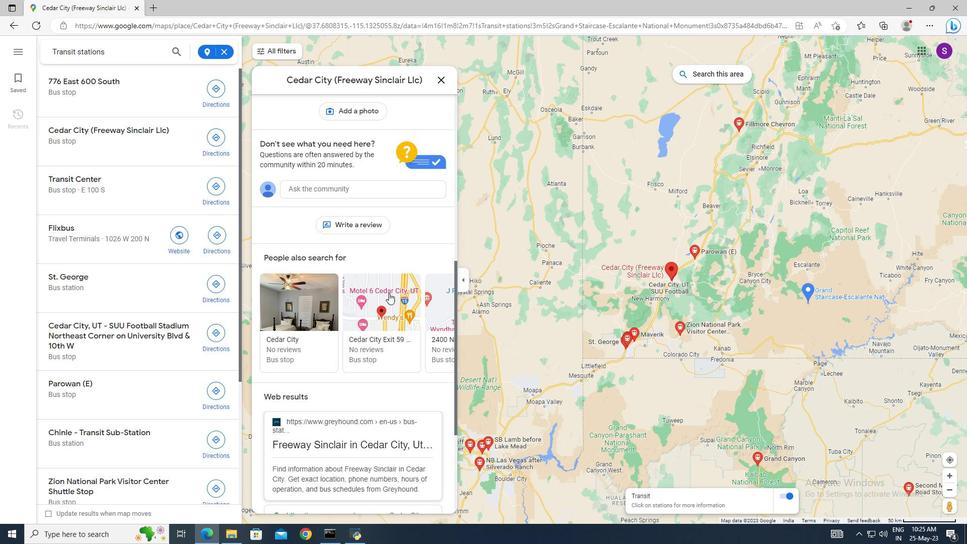 
Action: Mouse scrolled (388, 293) with delta (0, 0)
Screenshot: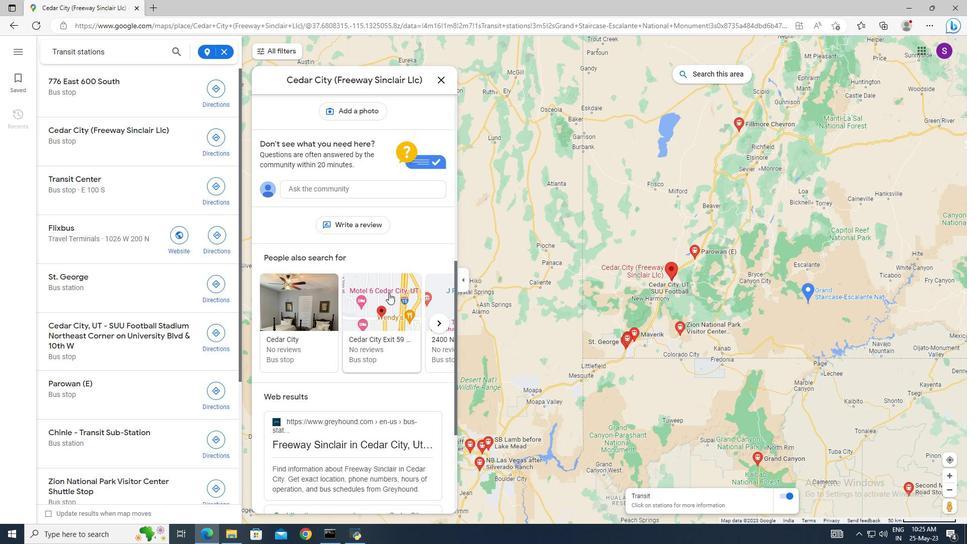 
Action: Mouse scrolled (388, 293) with delta (0, 0)
Screenshot: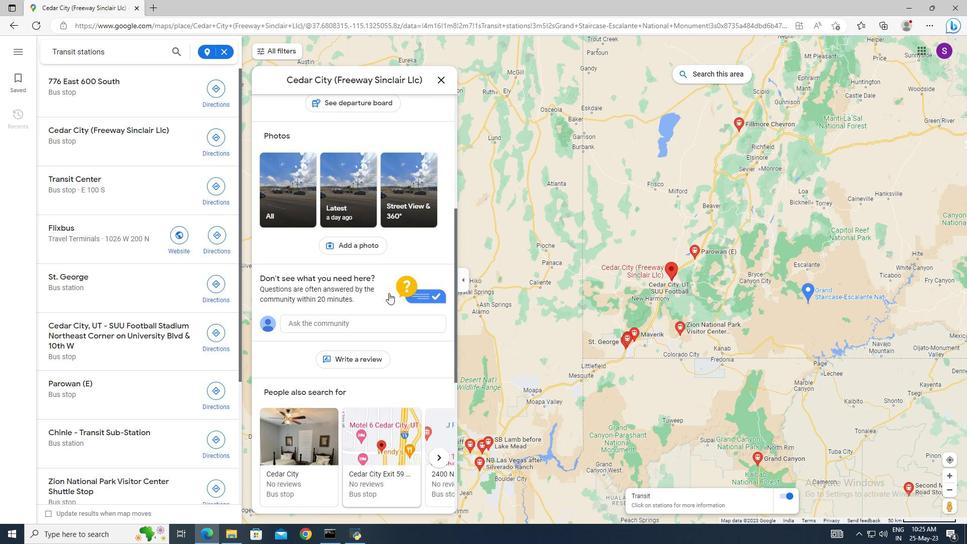 
Action: Mouse scrolled (388, 293) with delta (0, 0)
Screenshot: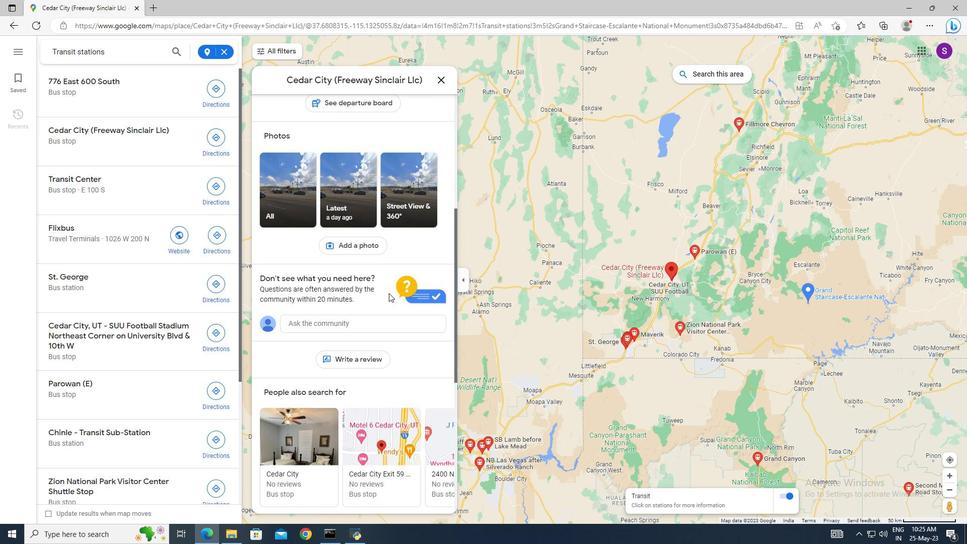 
Action: Mouse scrolled (388, 293) with delta (0, 0)
Screenshot: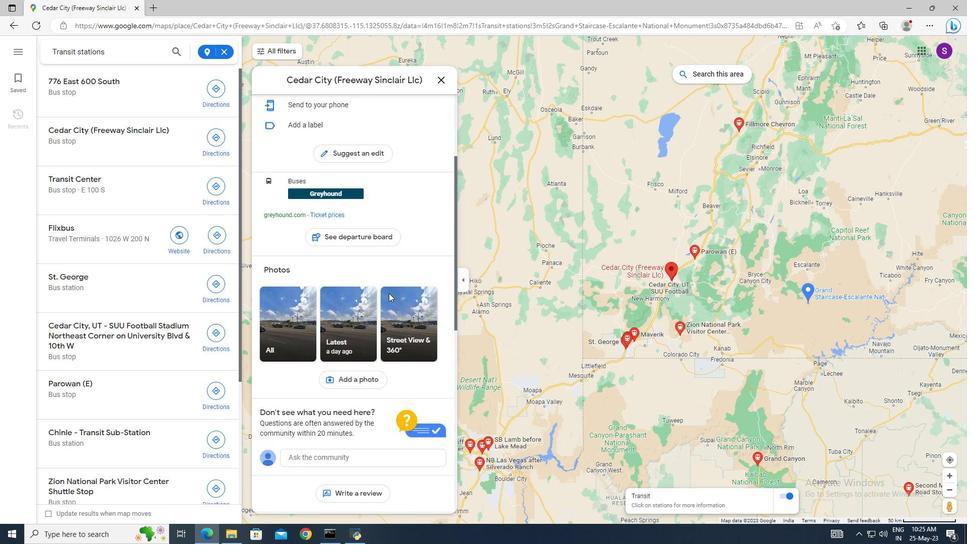 
Action: Mouse scrolled (388, 293) with delta (0, 0)
Screenshot: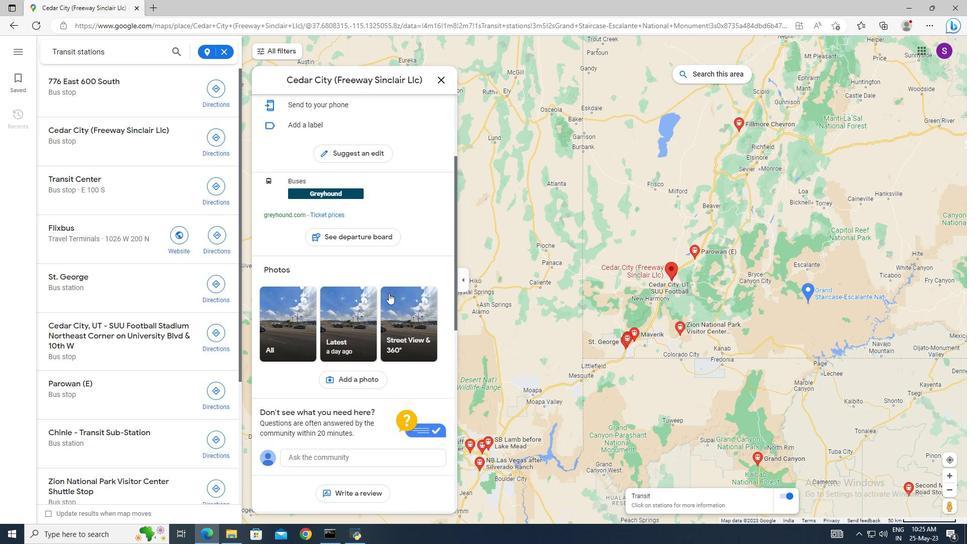 
Action: Mouse scrolled (388, 293) with delta (0, 0)
Screenshot: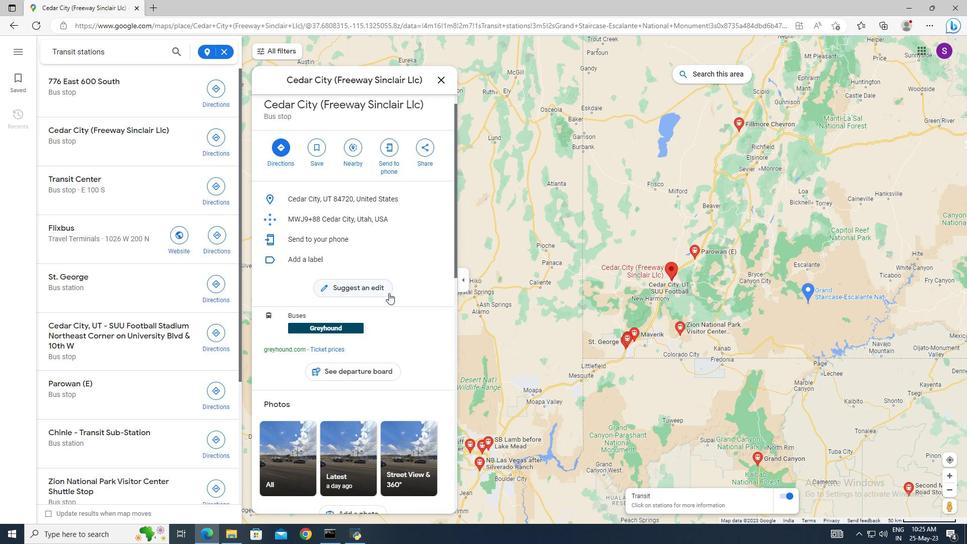 
Action: Mouse scrolled (388, 293) with delta (0, 0)
Screenshot: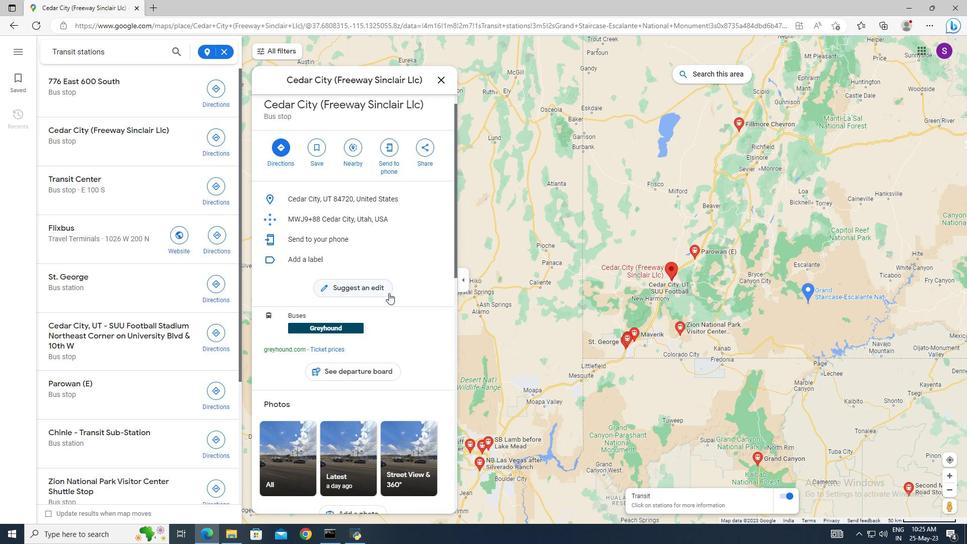 
Action: Mouse moved to (375, 157)
Screenshot: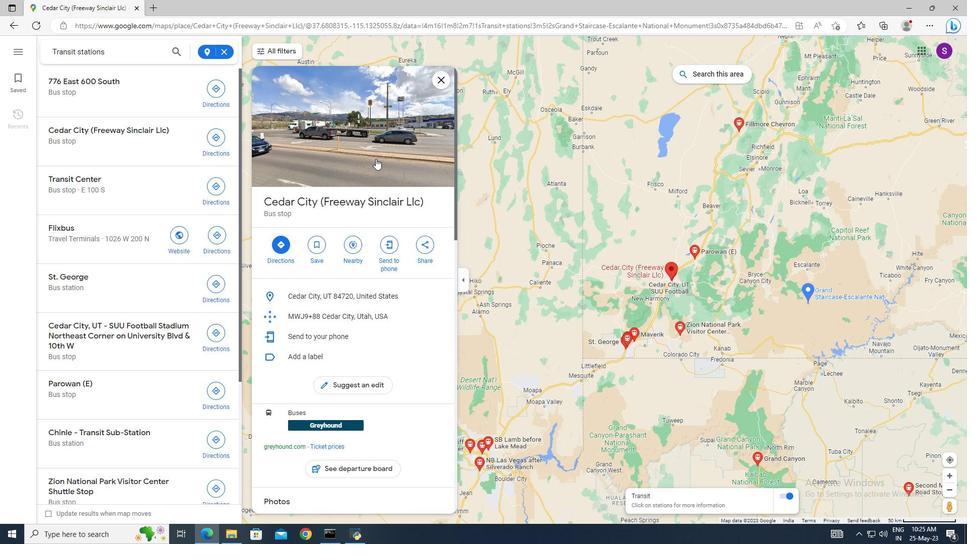 
Action: Mouse pressed left at (375, 157)
Screenshot: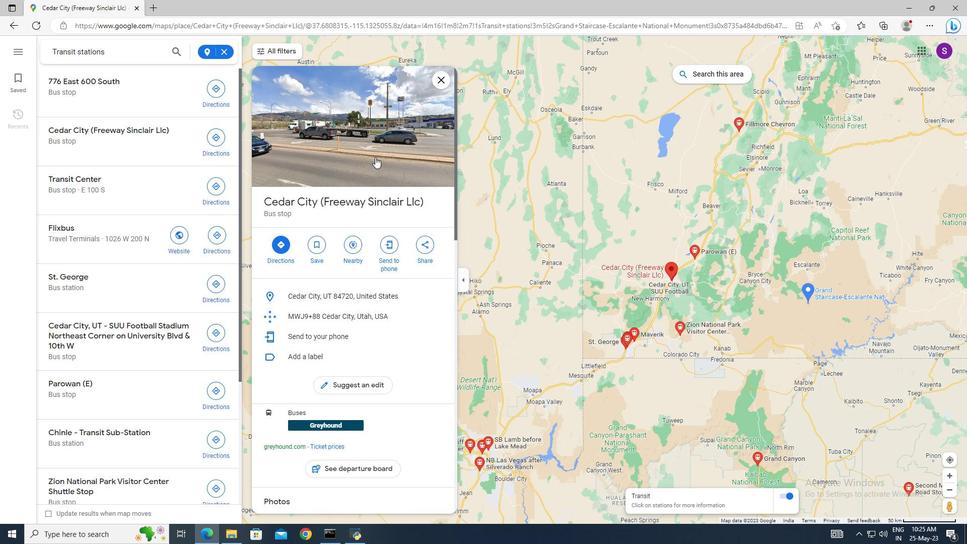 
Action: Mouse moved to (486, 301)
Screenshot: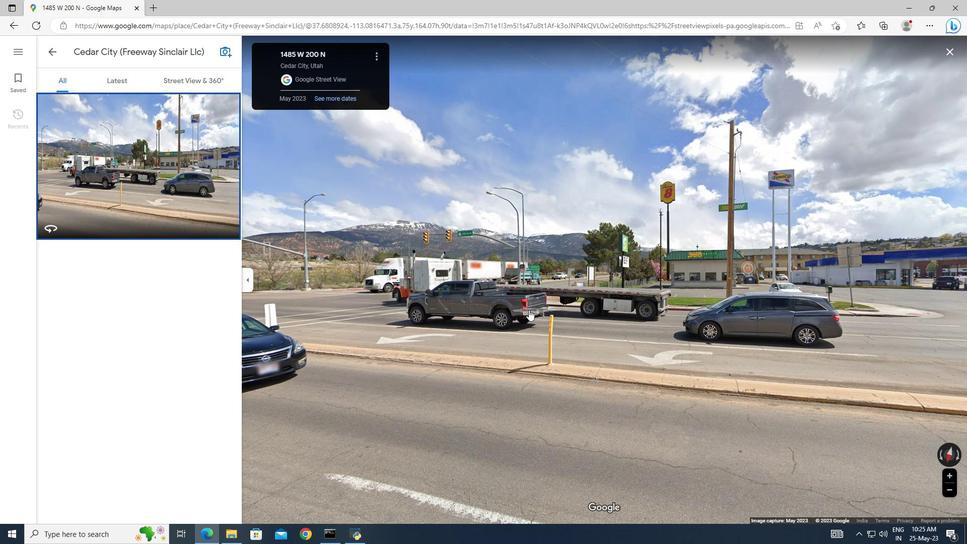 
Action: Mouse pressed left at (486, 301)
Screenshot: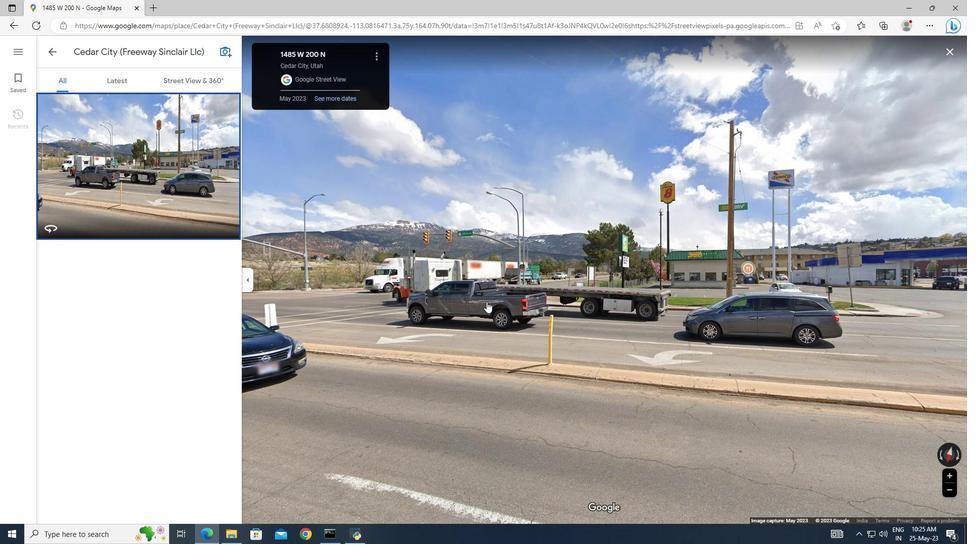 
Action: Mouse moved to (480, 267)
Screenshot: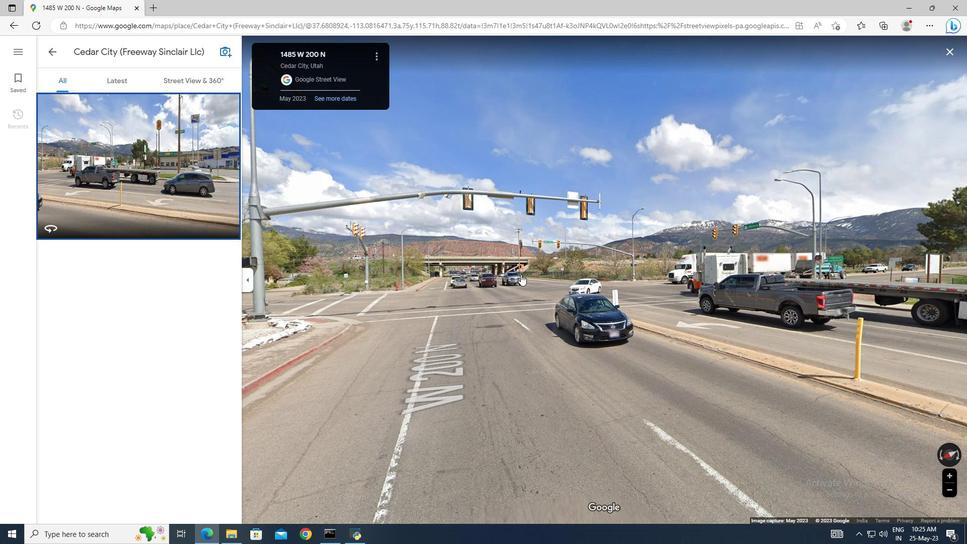 
Action: Mouse pressed left at (480, 267)
Screenshot: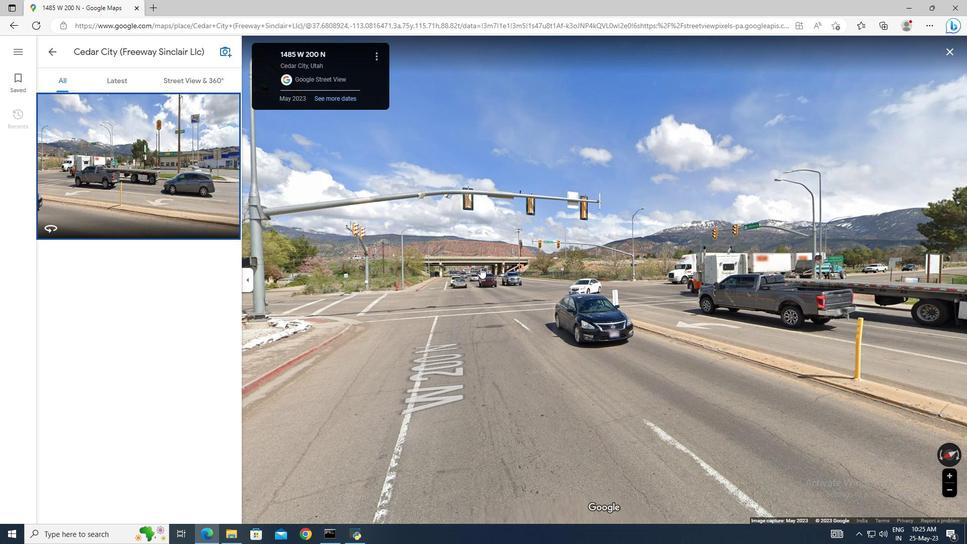 
Action: Mouse moved to (434, 259)
Screenshot: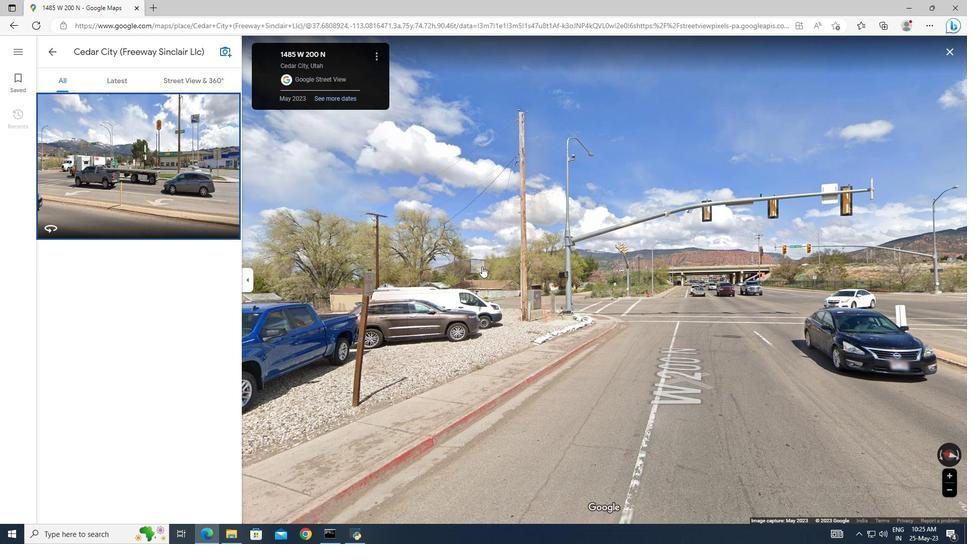 
Action: Mouse pressed left at (434, 259)
Screenshot: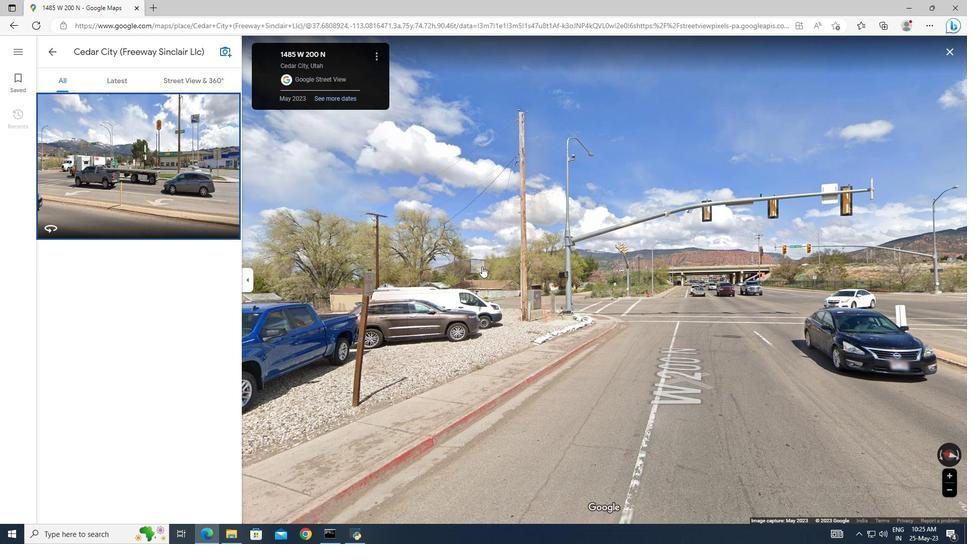 
Action: Mouse moved to (952, 49)
Screenshot: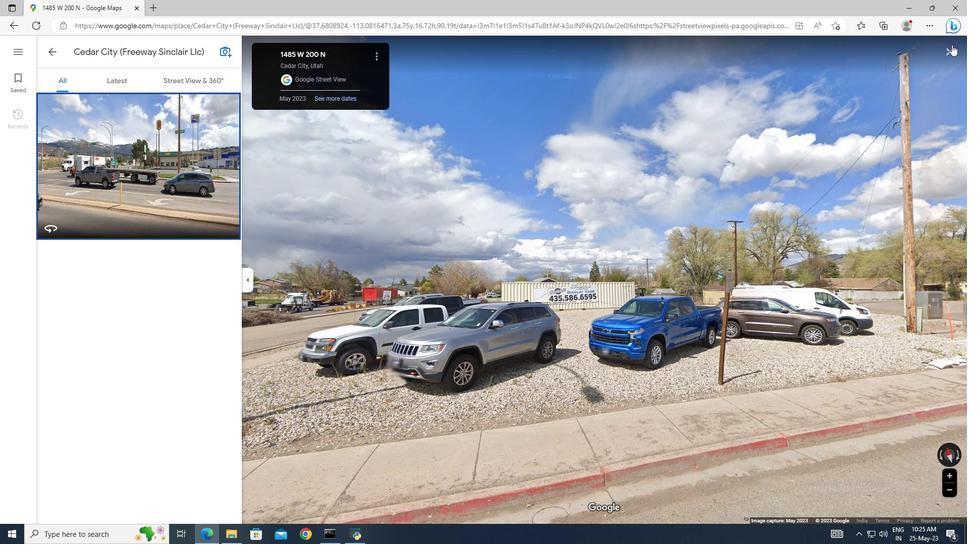 
Action: Mouse pressed left at (952, 49)
Screenshot: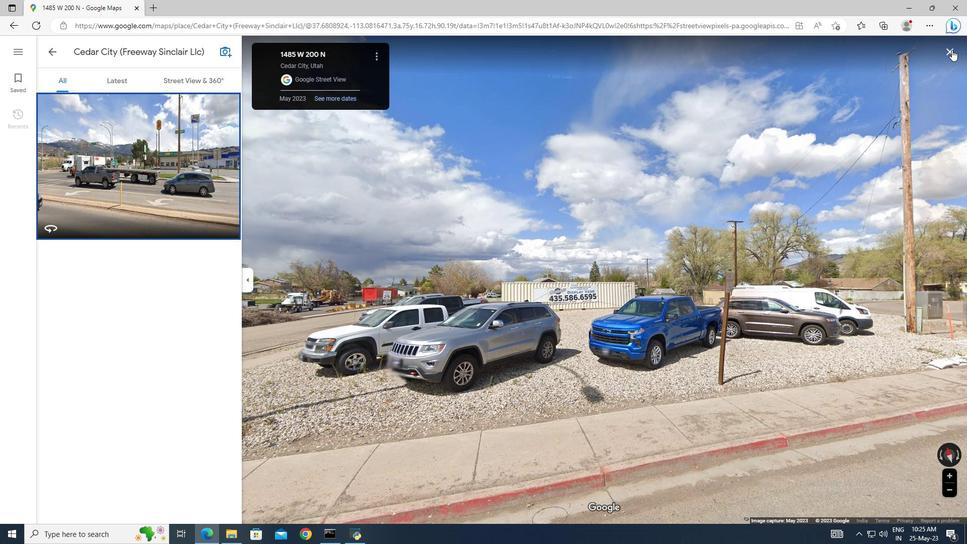 
Action: Mouse moved to (441, 79)
Screenshot: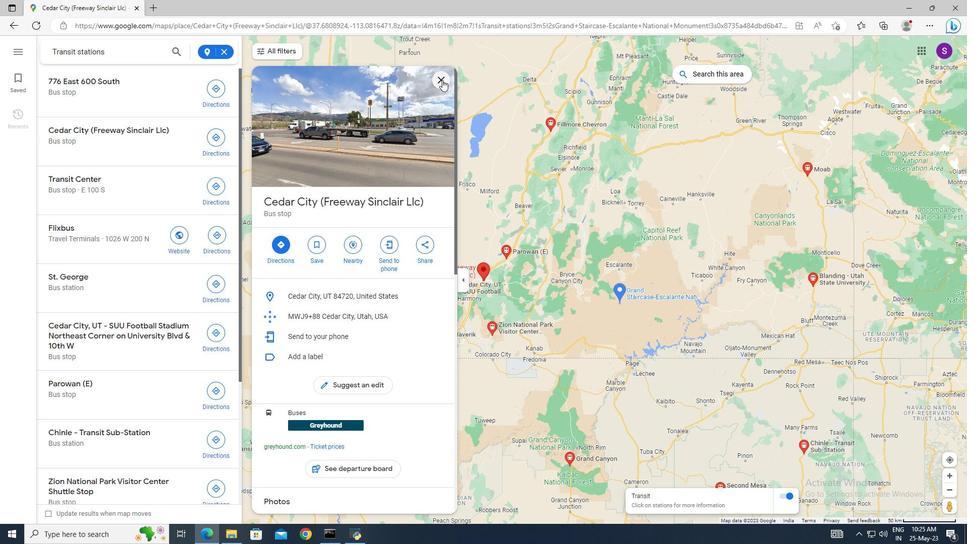 
Action: Mouse pressed left at (441, 79)
Screenshot: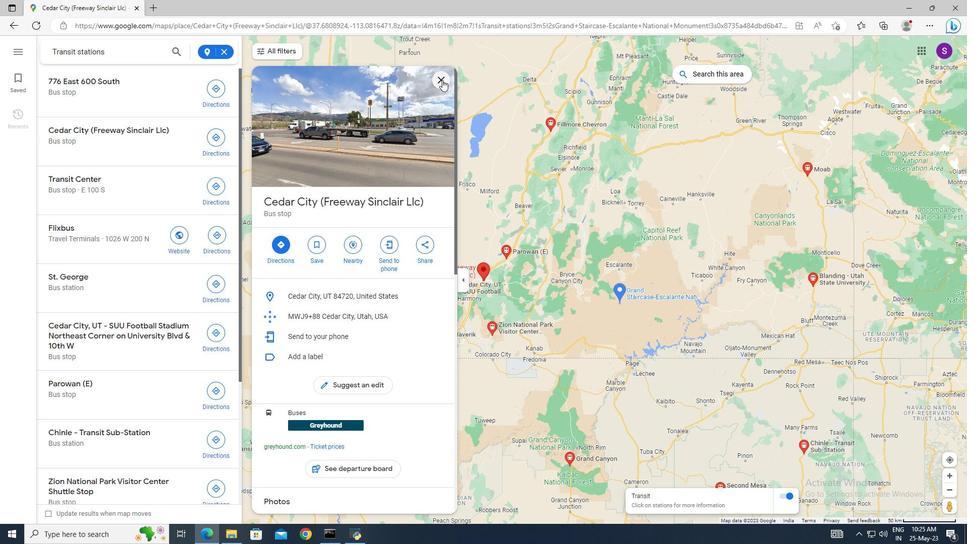 
Action: Mouse moved to (449, 335)
Screenshot: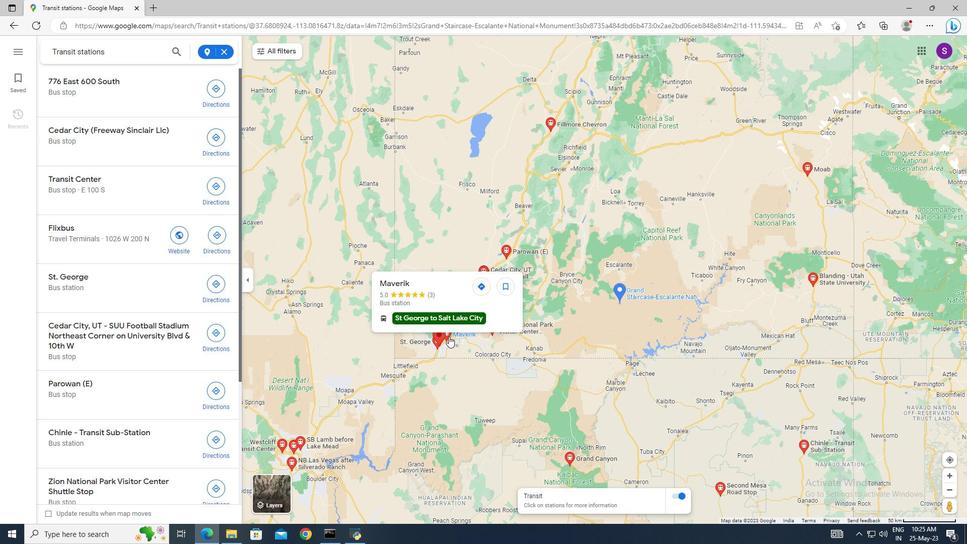 
Action: Mouse pressed left at (449, 335)
Screenshot: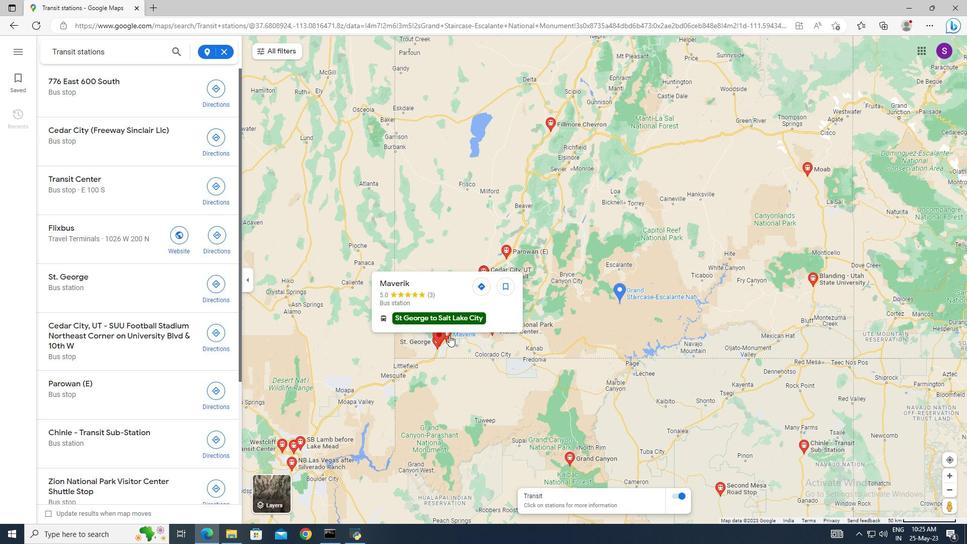 
Action: Mouse moved to (368, 167)
Screenshot: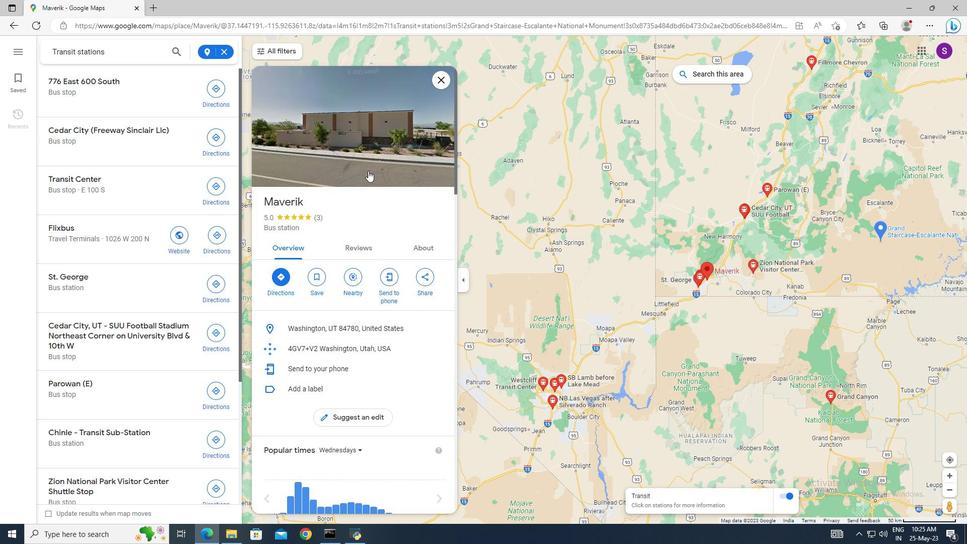 
Action: Mouse pressed left at (368, 167)
Screenshot: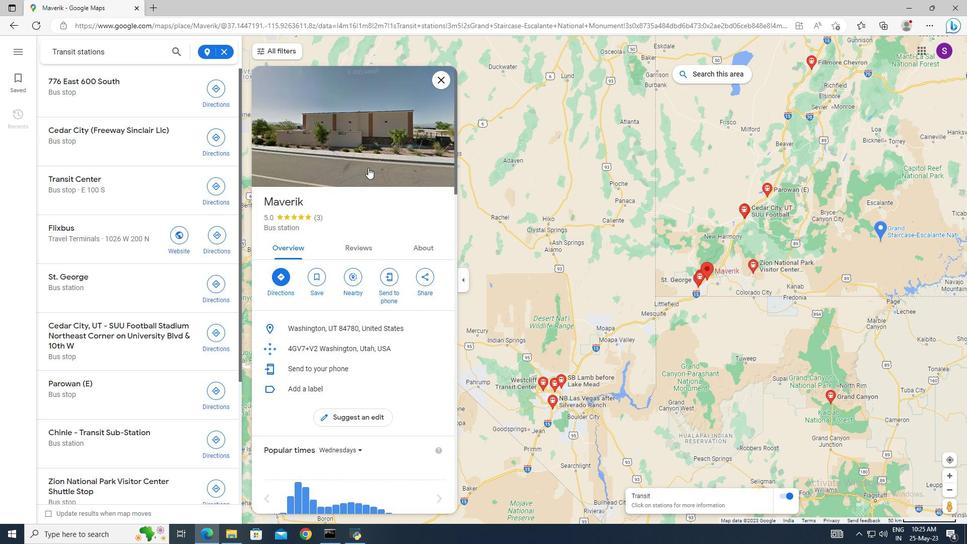 
Action: Mouse moved to (439, 277)
Screenshot: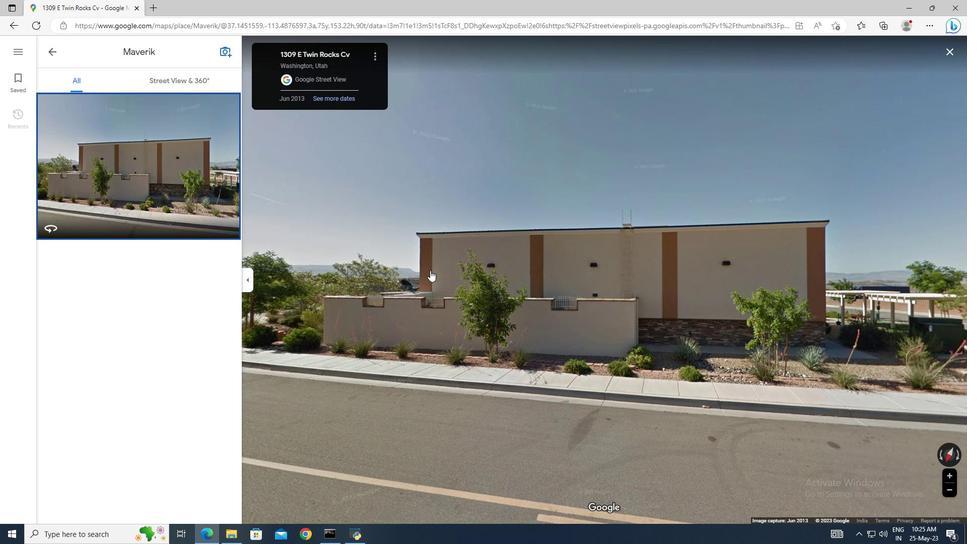 
Action: Mouse pressed left at (439, 277)
Screenshot: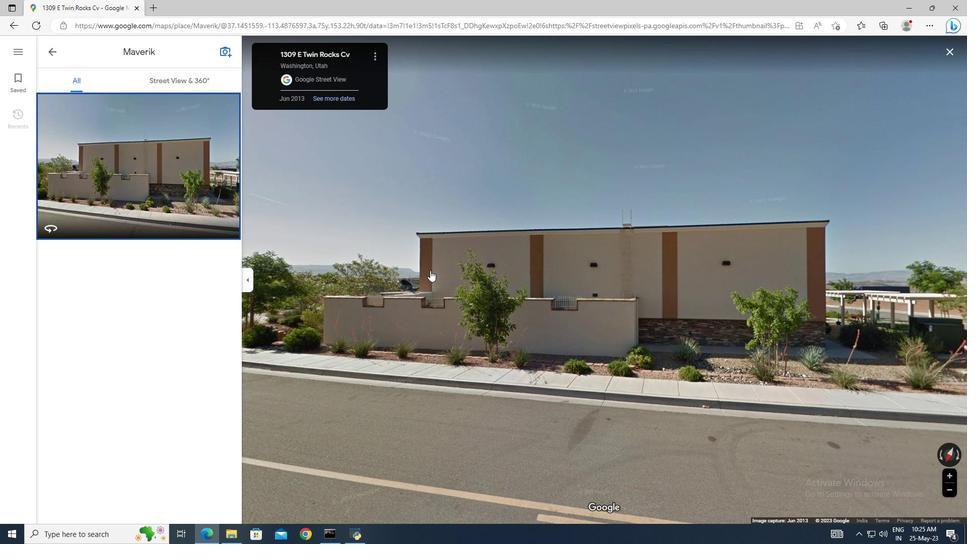 
Action: Mouse moved to (487, 276)
Screenshot: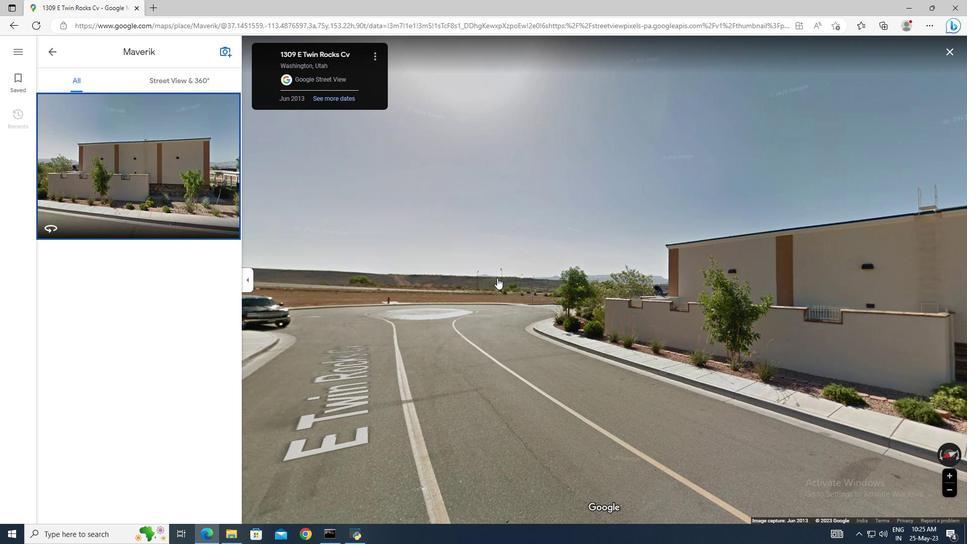 
Action: Mouse pressed left at (487, 276)
Screenshot: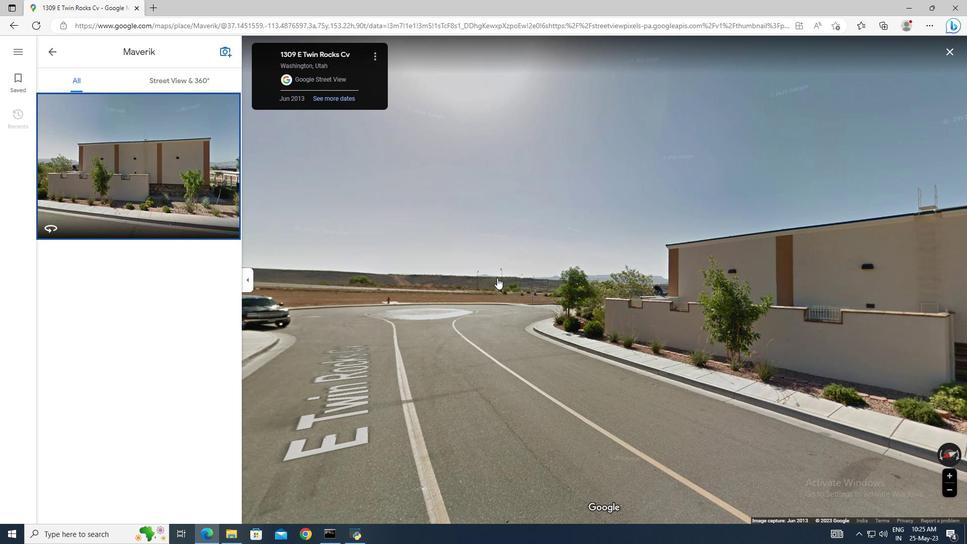 
Action: Mouse moved to (558, 308)
Screenshot: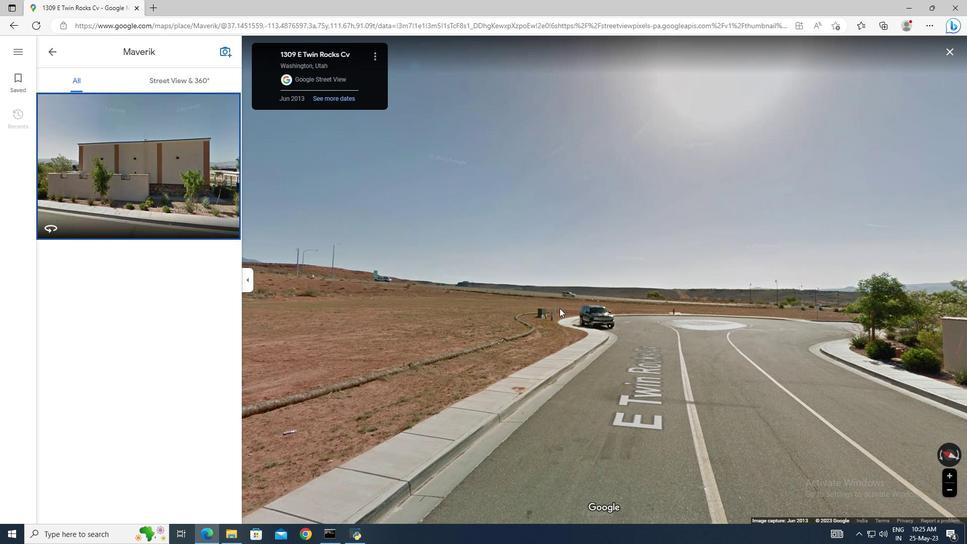 
Action: Mouse pressed left at (558, 308)
Screenshot: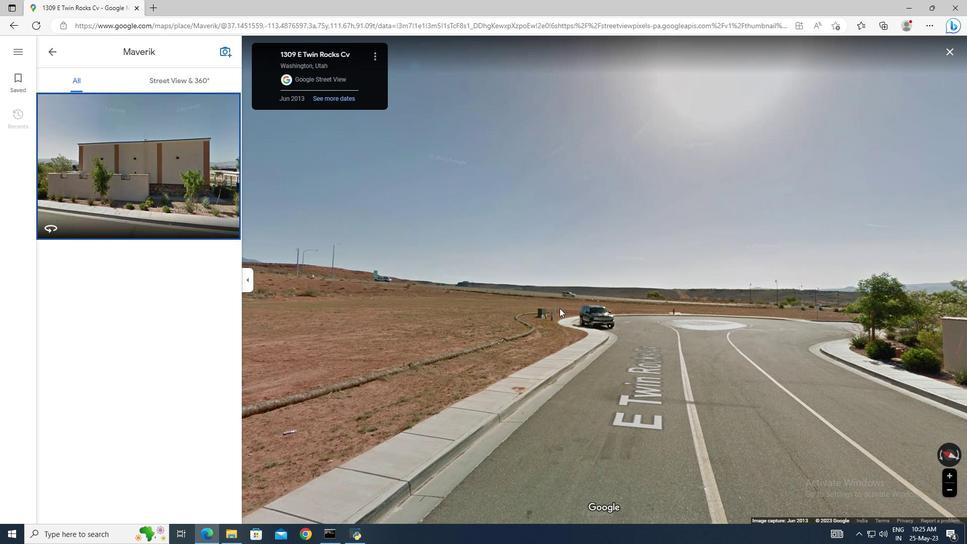 
Action: Mouse moved to (950, 53)
Screenshot: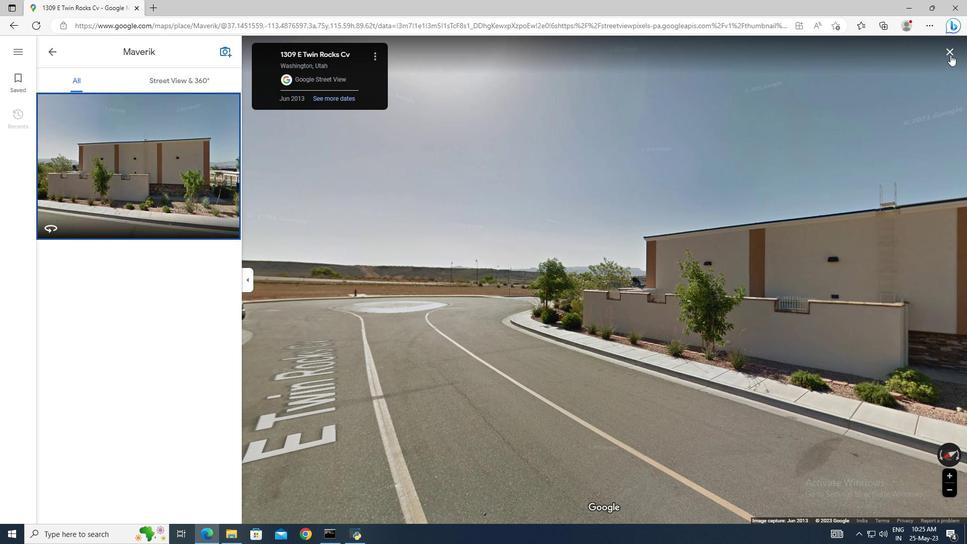 
Action: Mouse pressed left at (950, 53)
Screenshot: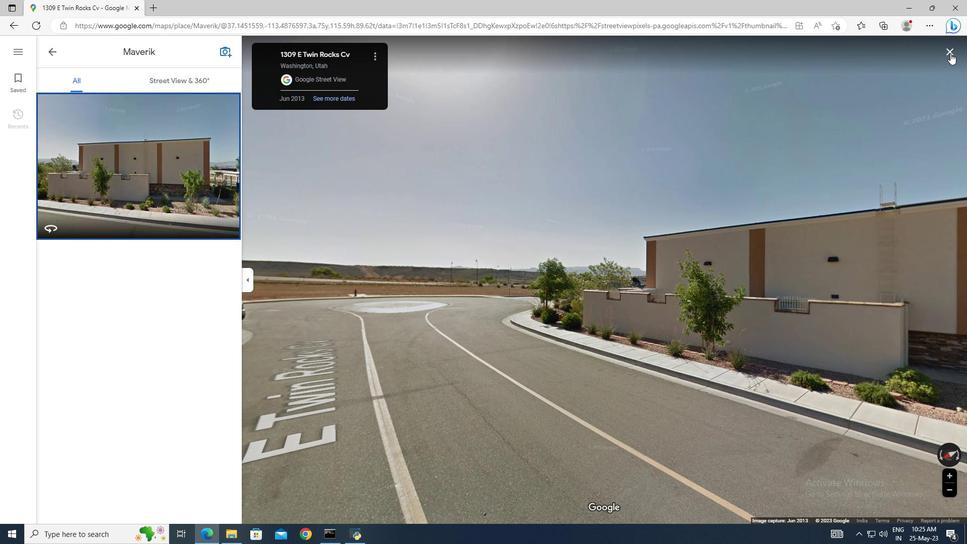 
Action: Mouse moved to (438, 79)
Screenshot: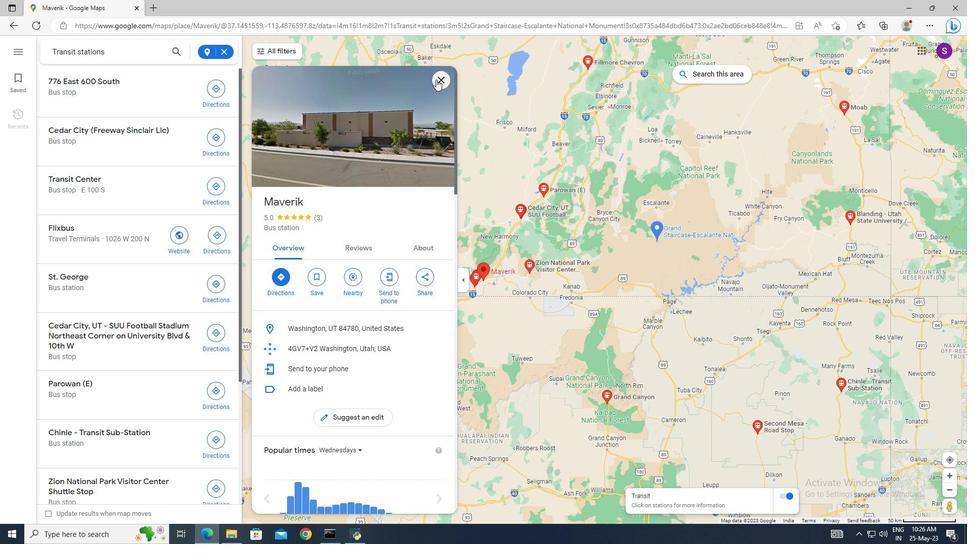 
Action: Mouse pressed left at (438, 79)
Screenshot: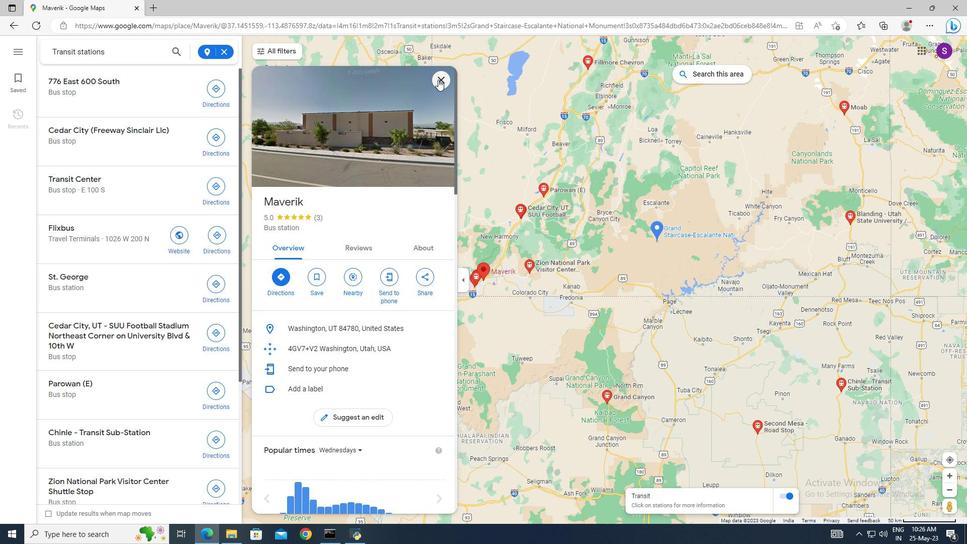 
Action: Mouse moved to (595, 290)
Screenshot: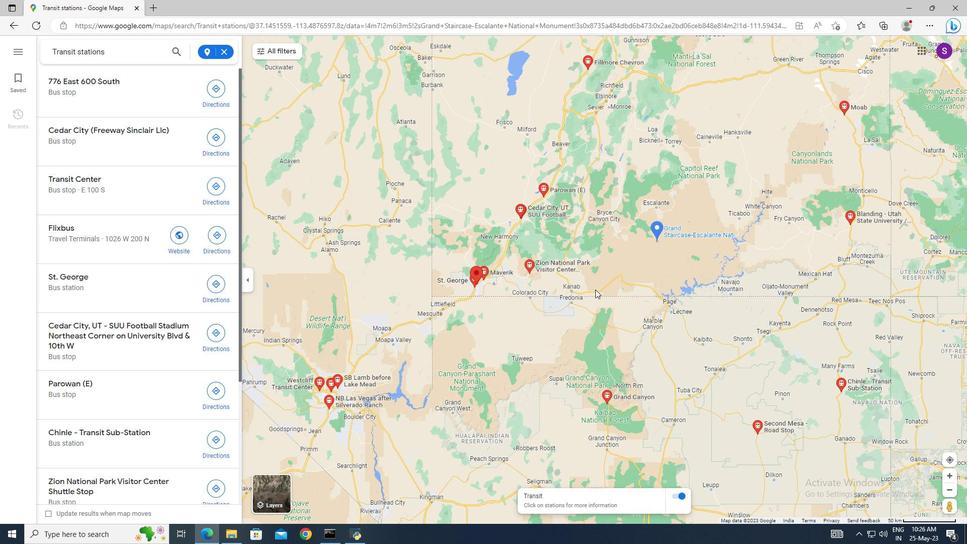 
Action: Mouse scrolled (595, 290) with delta (0, 0)
Screenshot: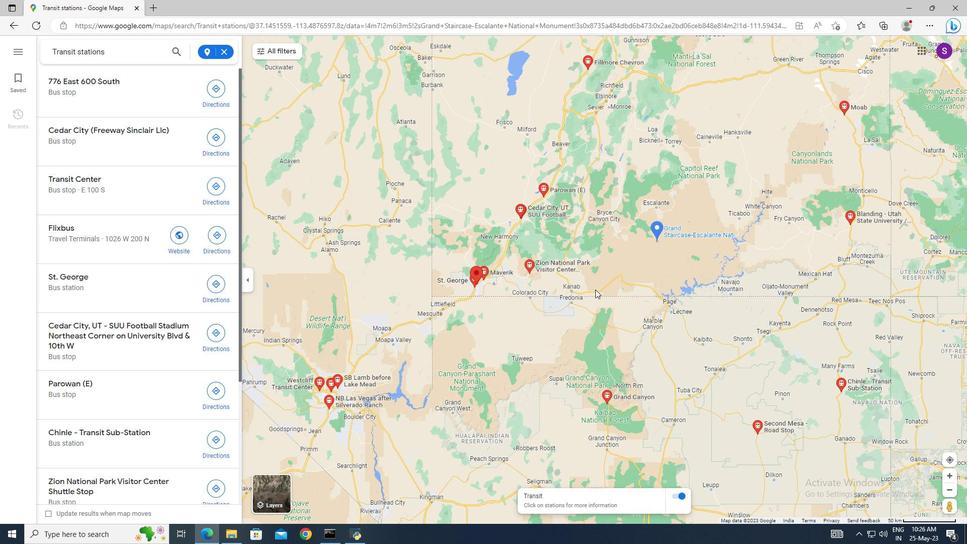 
Action: Mouse moved to (687, 165)
Screenshot: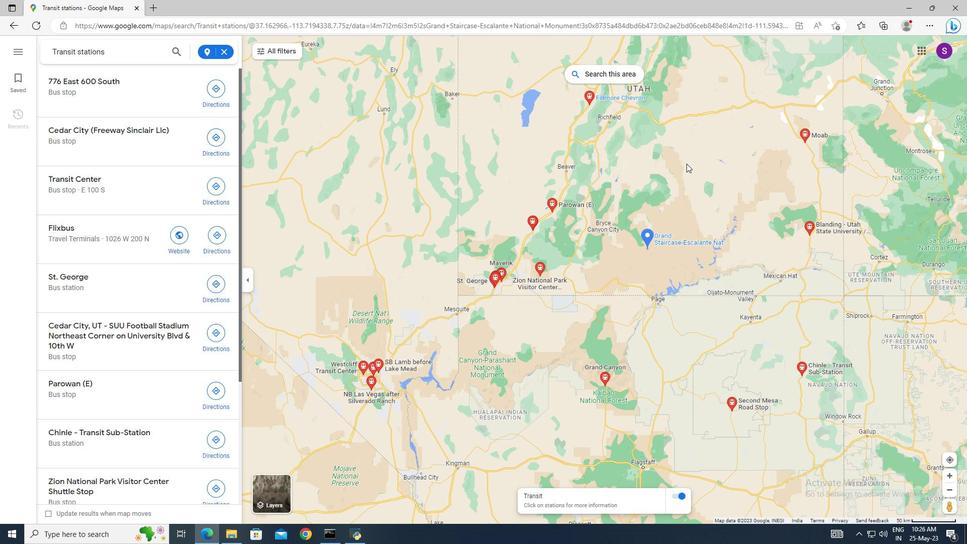
Action: Mouse pressed left at (687, 165)
Screenshot: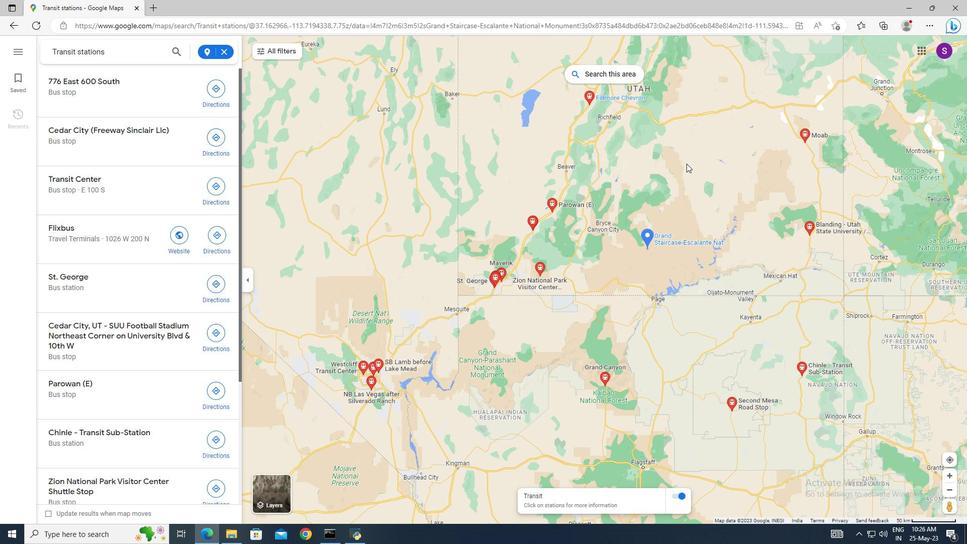 
Action: Mouse moved to (729, 201)
Screenshot: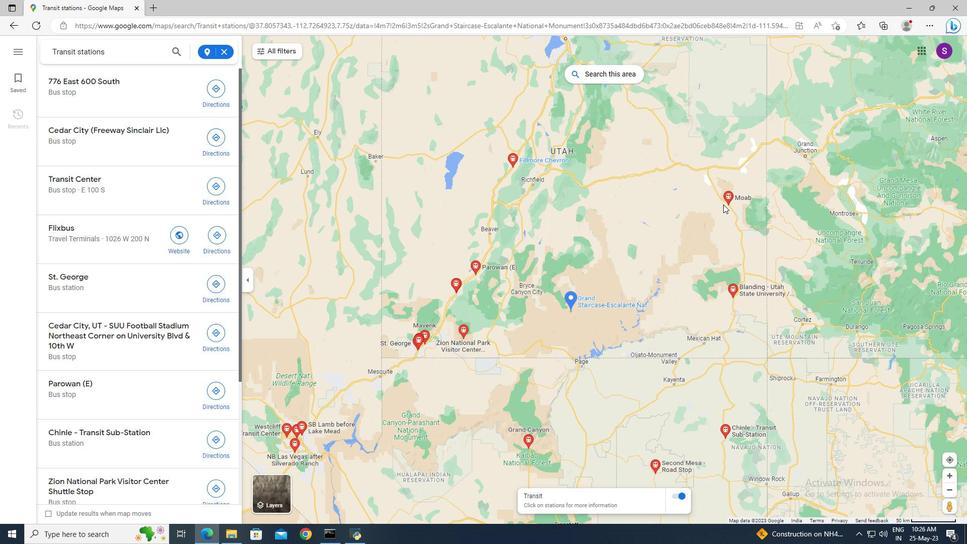 
Action: Mouse pressed left at (729, 201)
Screenshot: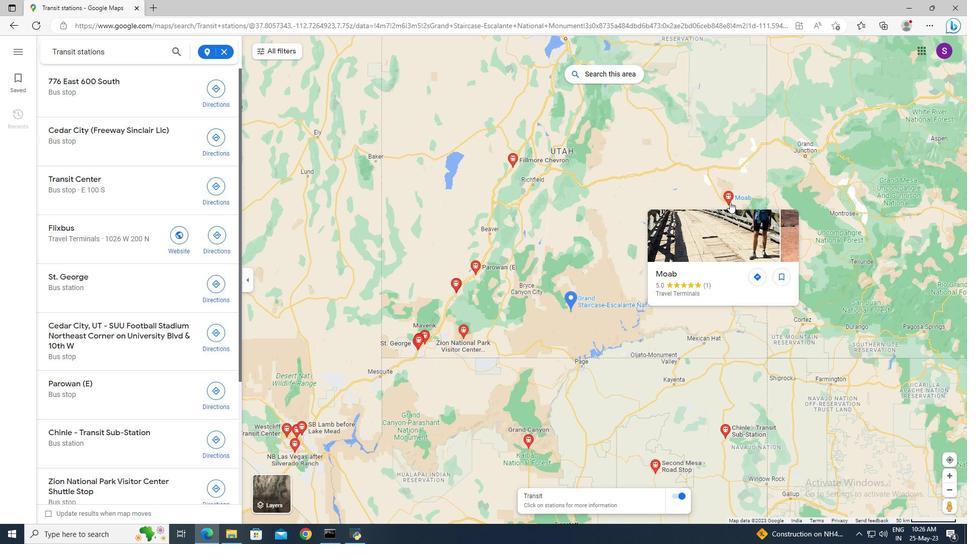 
Action: Mouse moved to (295, 483)
Screenshot: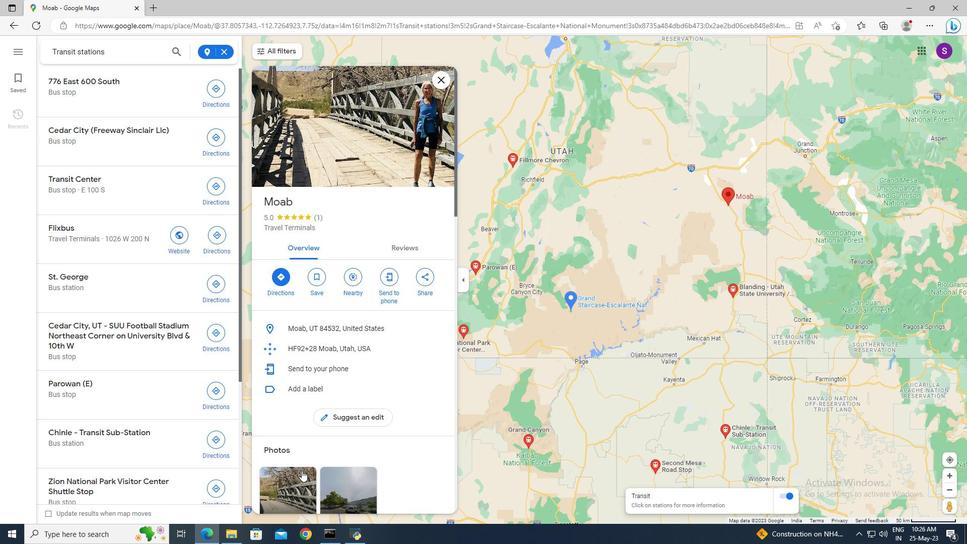 
Action: Mouse pressed left at (295, 483)
Screenshot: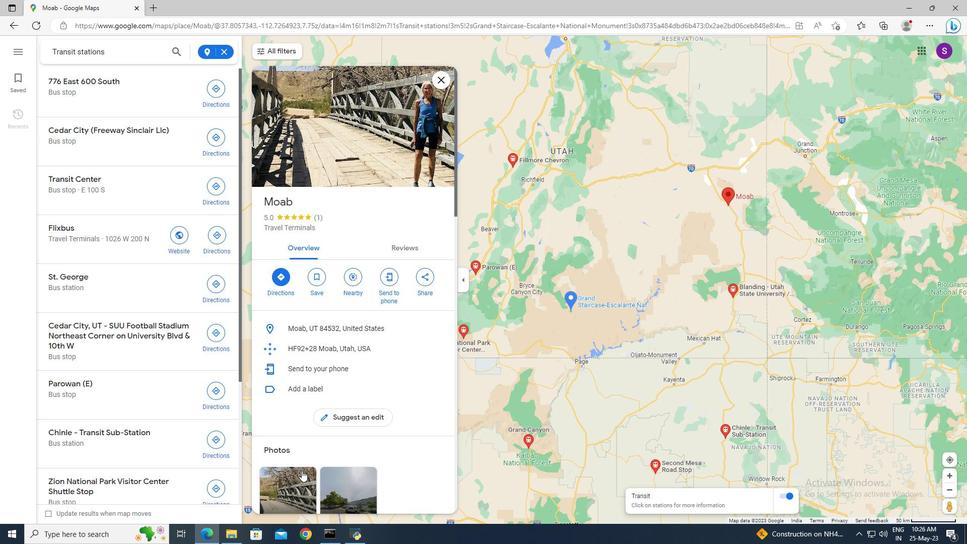 
Action: Mouse moved to (612, 340)
Screenshot: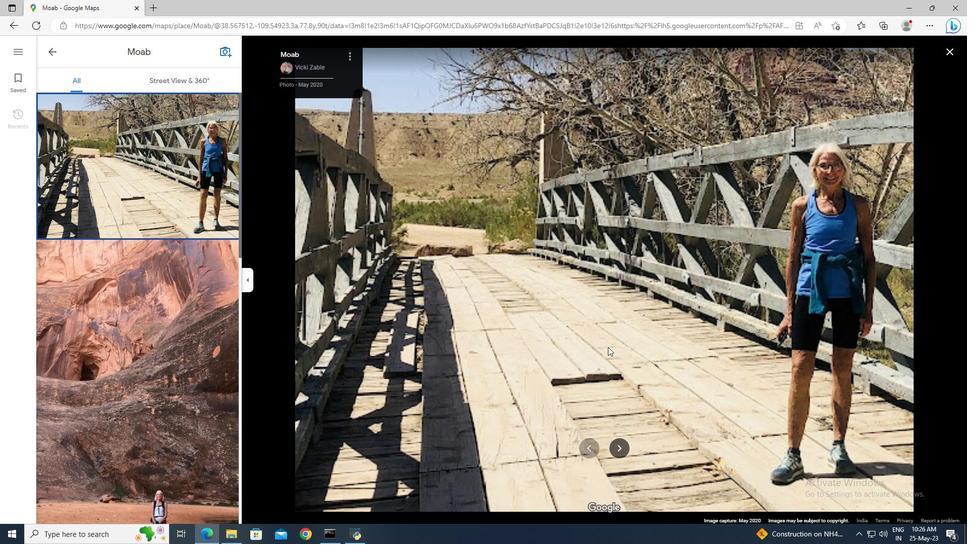 
Action: Mouse pressed left at (612, 340)
Screenshot: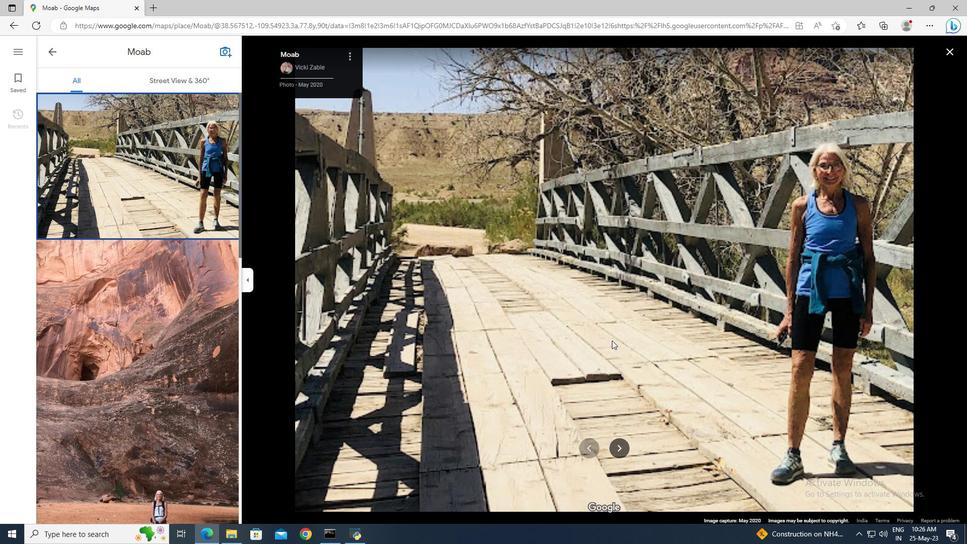 
Action: Mouse moved to (196, 87)
Screenshot: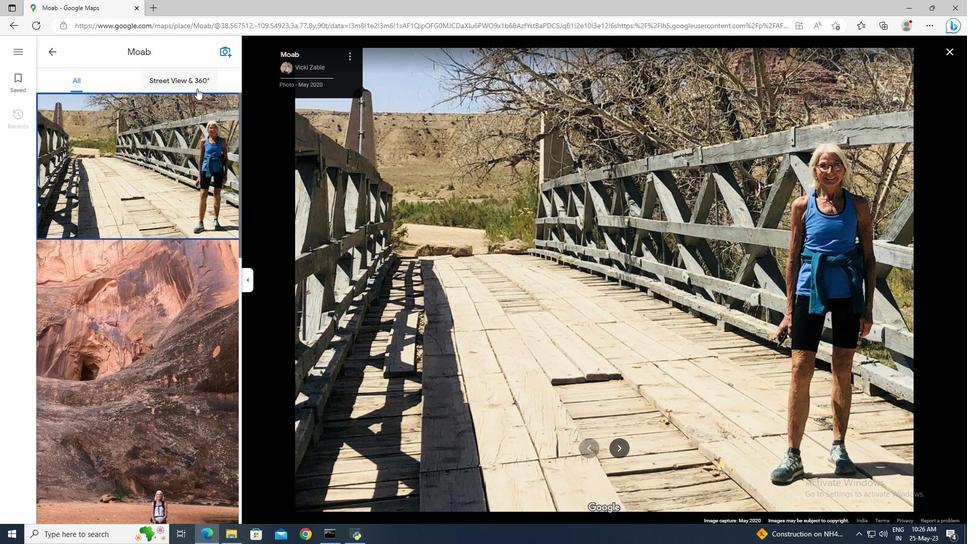
Action: Mouse pressed left at (196, 87)
Screenshot: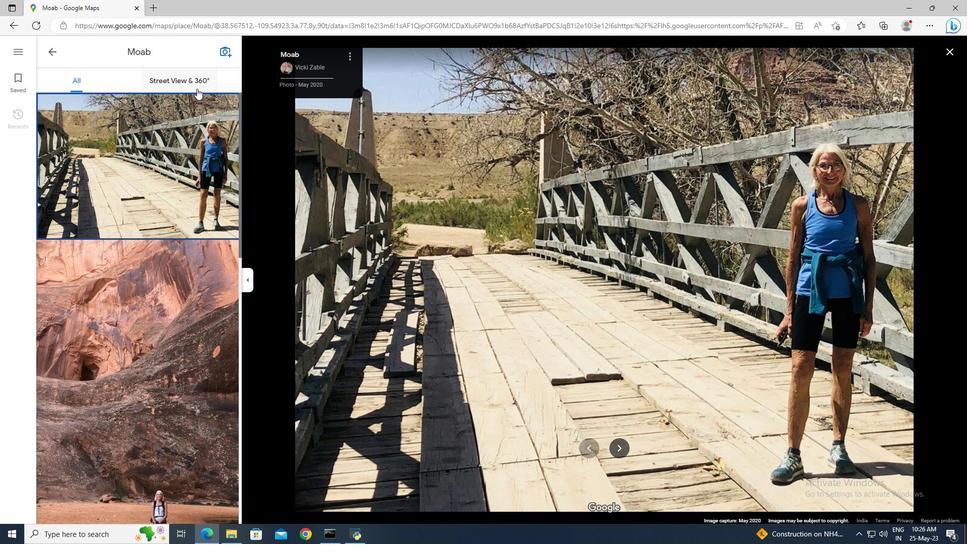 
Action: Mouse moved to (561, 246)
Screenshot: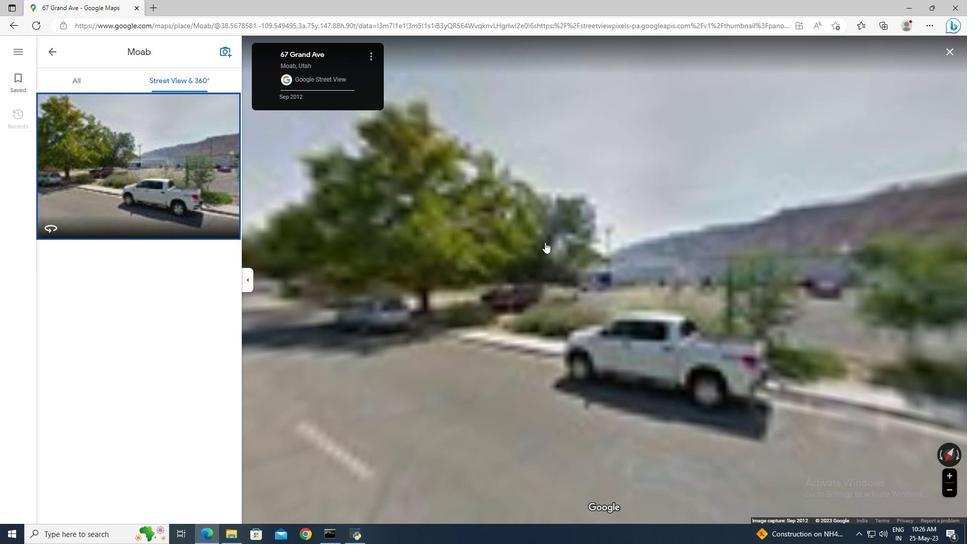 
Action: Mouse pressed left at (561, 246)
Screenshot: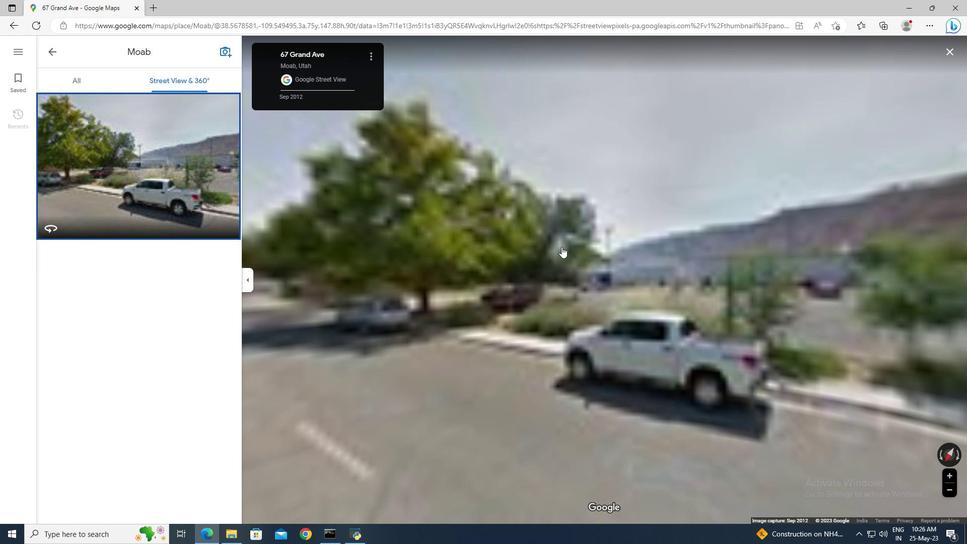 
Action: Mouse moved to (617, 276)
Screenshot: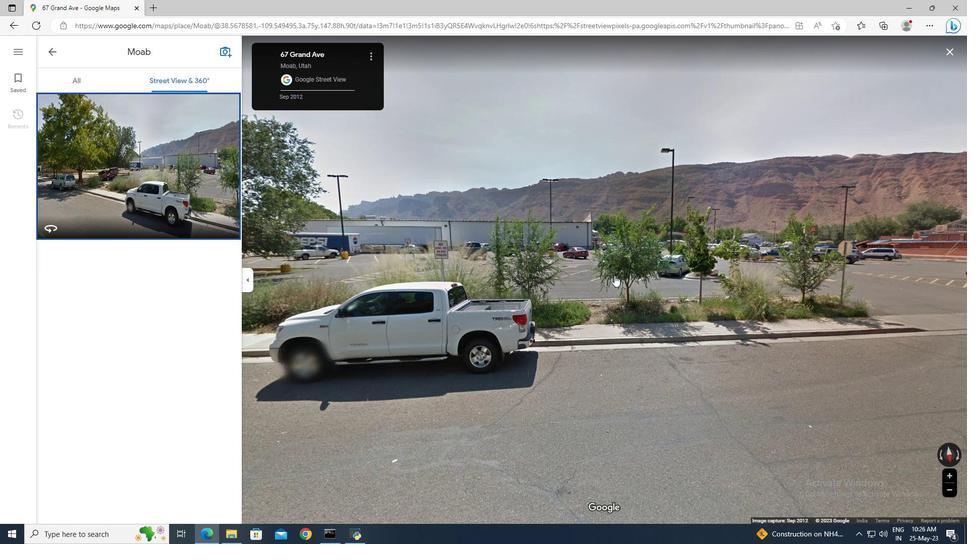 
Action: Mouse pressed left at (617, 276)
Screenshot: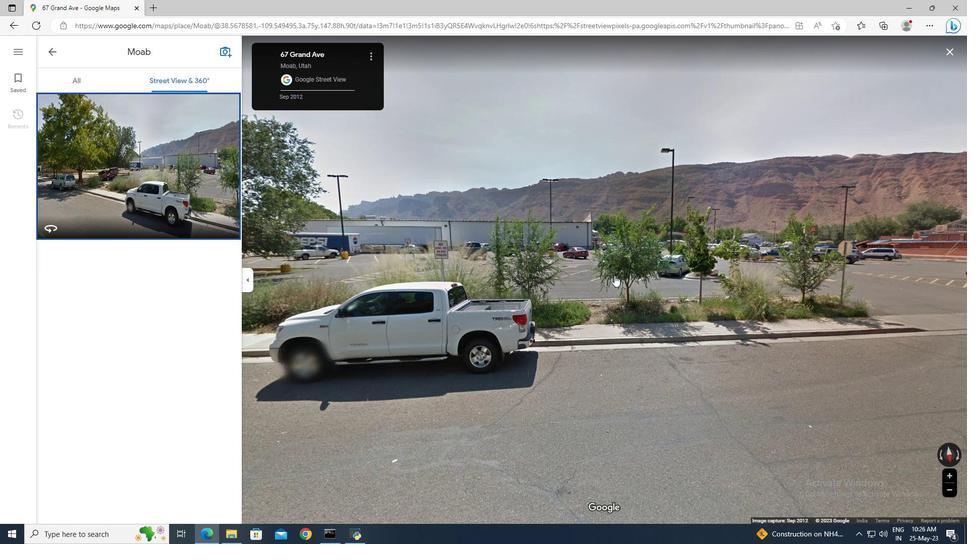 
Action: Mouse moved to (782, 286)
Screenshot: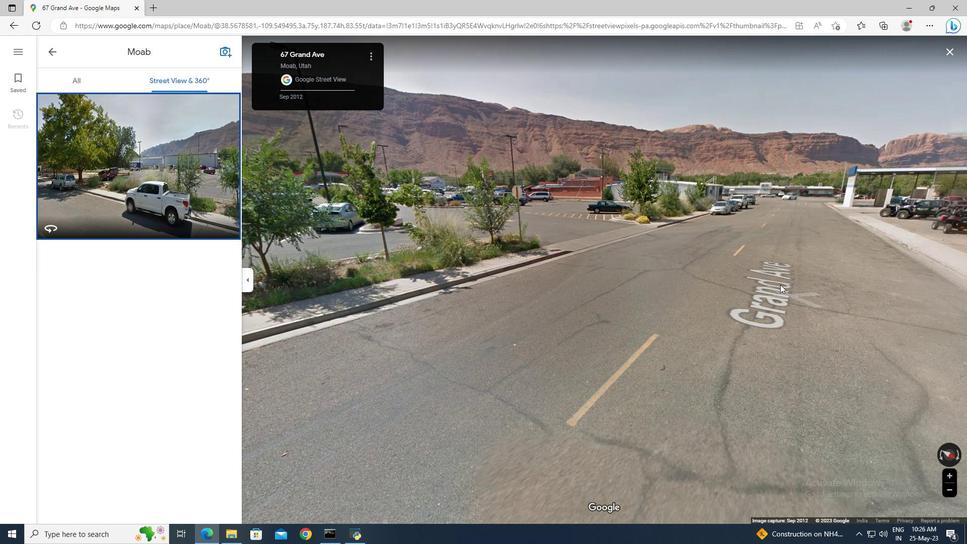 
Action: Mouse pressed left at (791, 286)
Screenshot: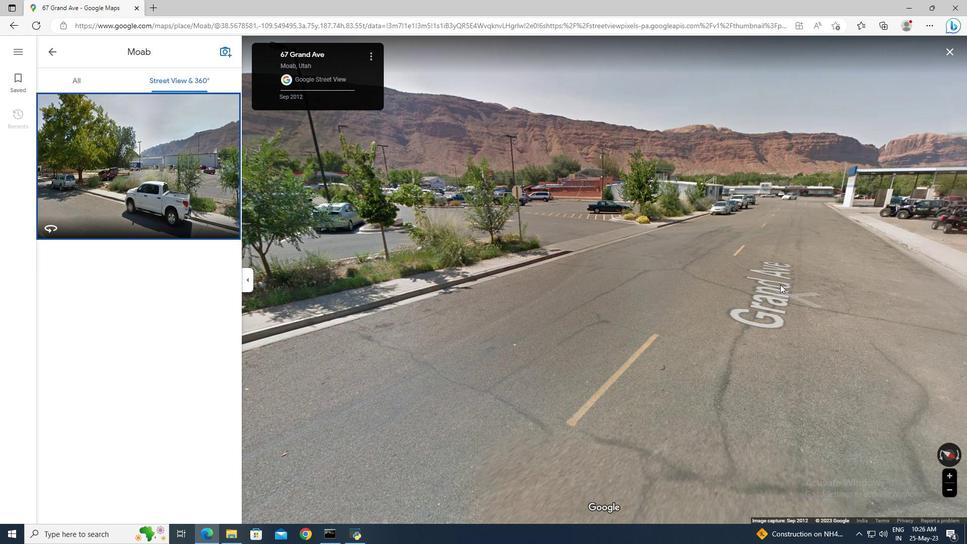 
Action: Mouse moved to (950, 53)
Screenshot: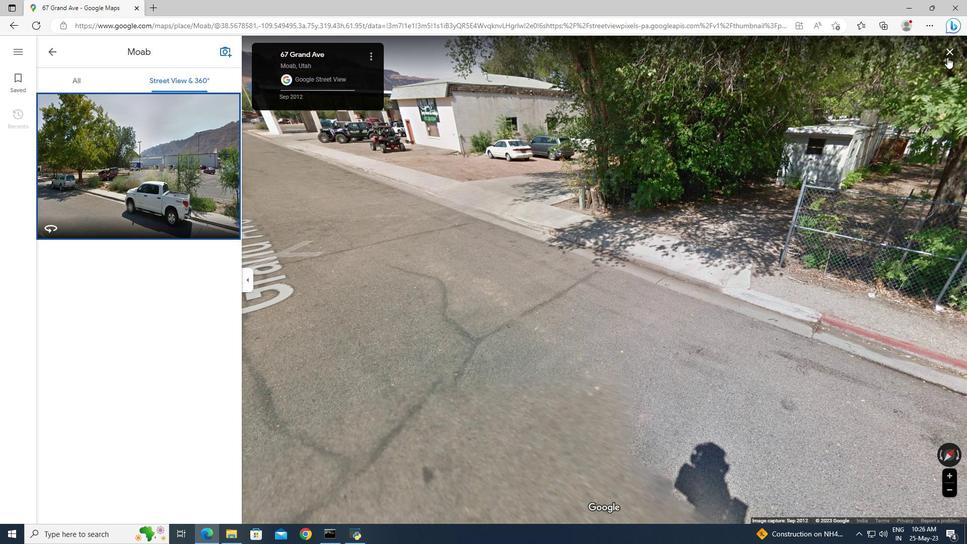 
Action: Mouse pressed left at (950, 53)
Screenshot: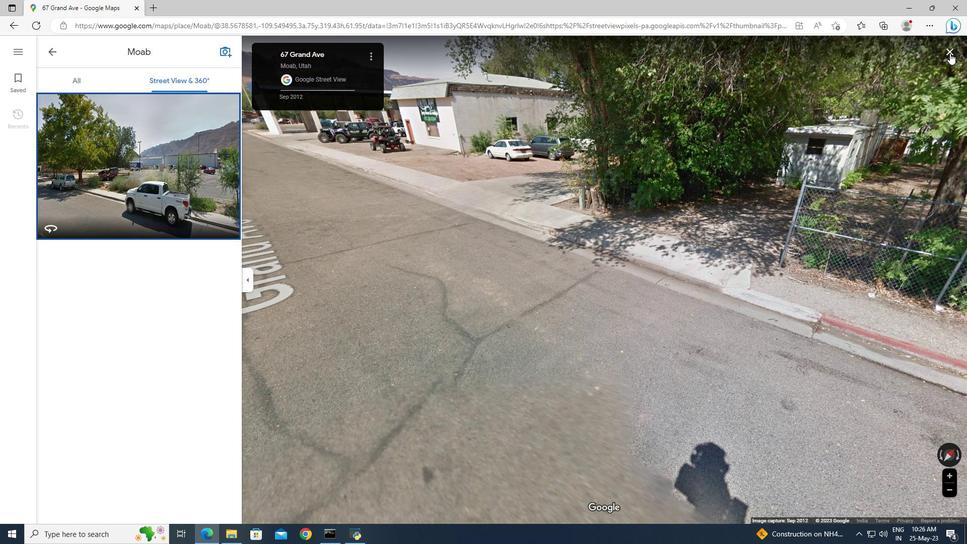 
Action: Mouse moved to (445, 81)
Screenshot: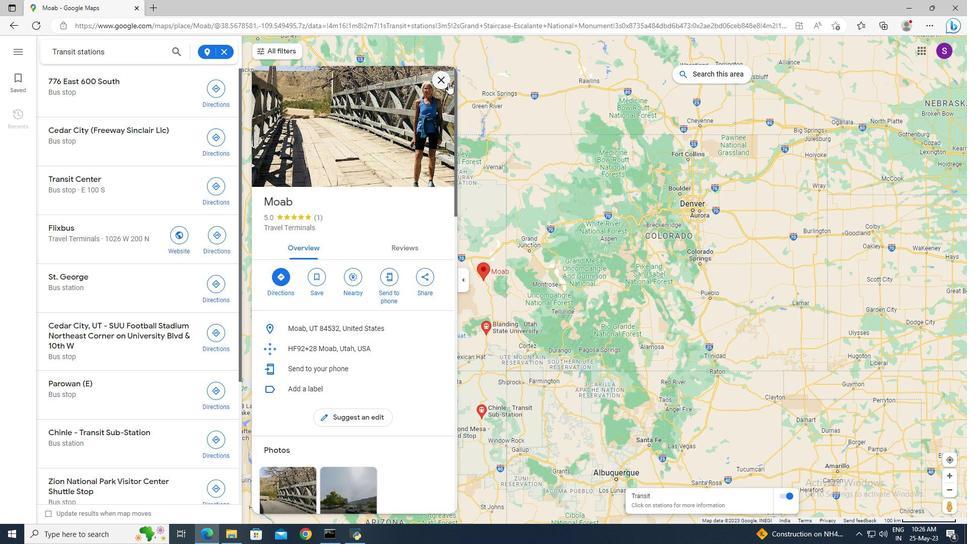 
Action: Mouse pressed left at (445, 81)
Screenshot: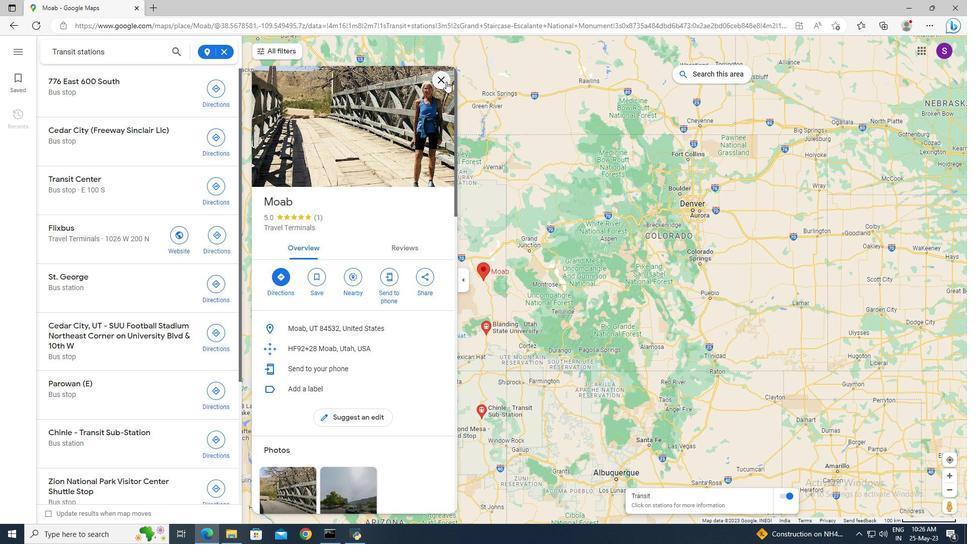
Action: Mouse moved to (340, 87)
Screenshot: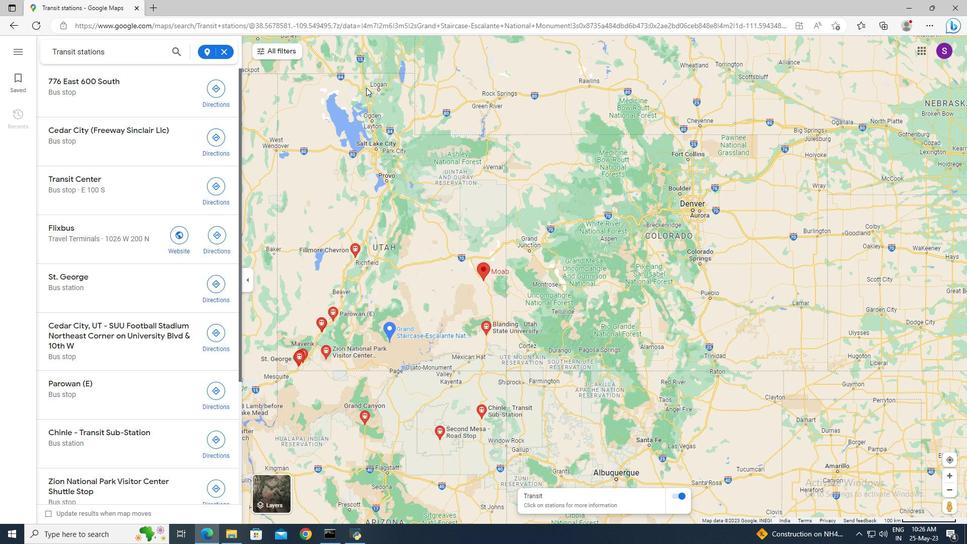 
